 Task: Look for Airbnb properties in Poega, Croatia from 5th November, 2023 to 16th November, 2023 for 2 adults.1  bedroom having 1 bed and 1 bathroom. Property type can be hotel. Booking option can be shelf check-in. Look for 4 properties as per requirement.
Action: Mouse pressed left at (579, 78)
Screenshot: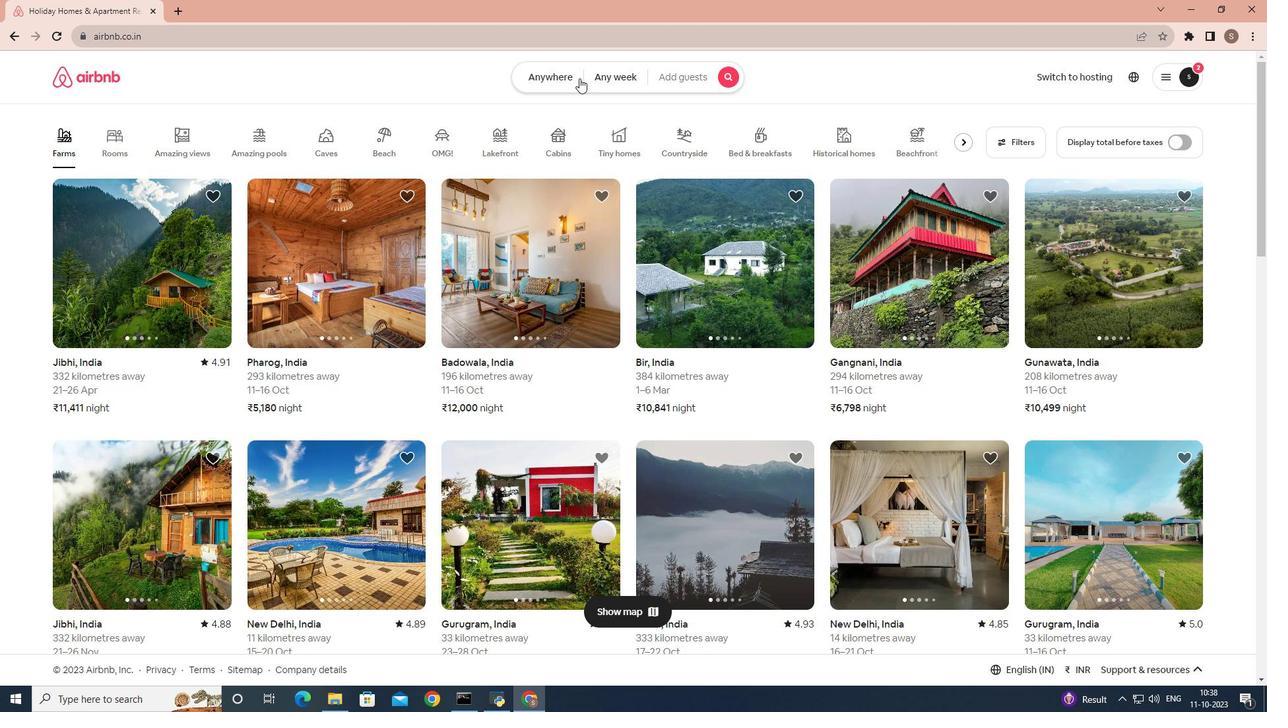 
Action: Mouse moved to (468, 126)
Screenshot: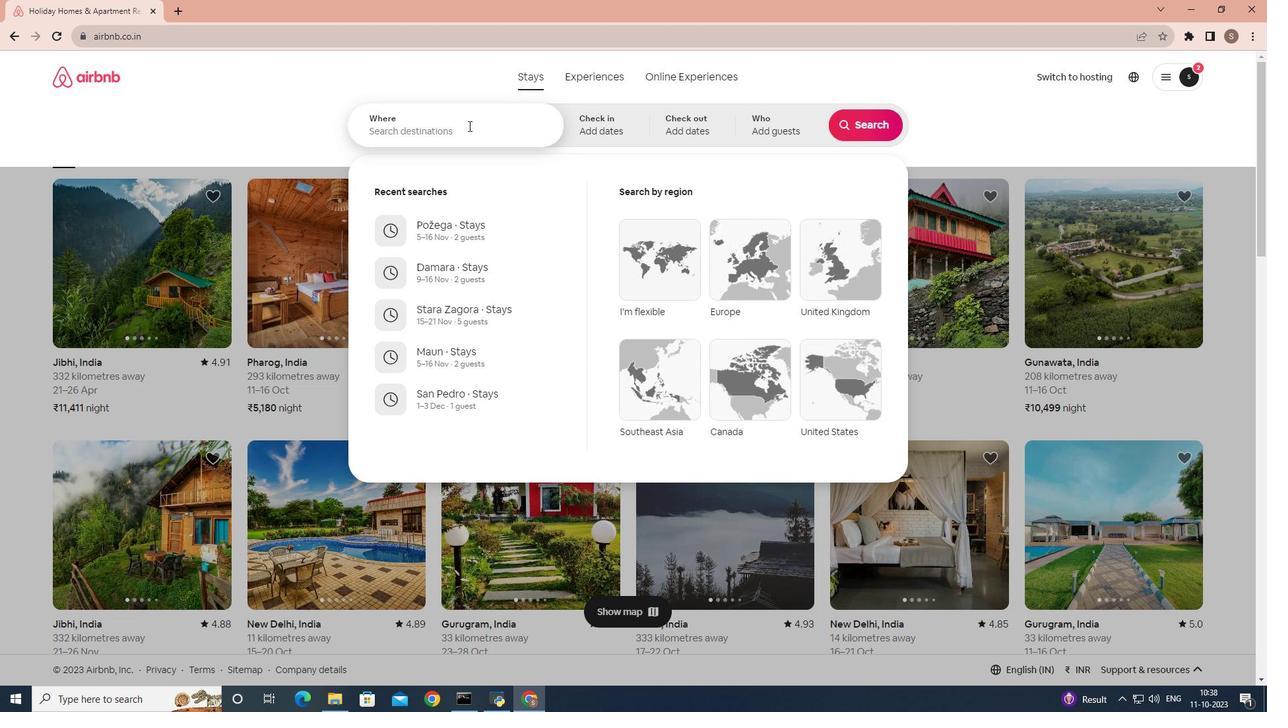 
Action: Mouse pressed left at (468, 126)
Screenshot: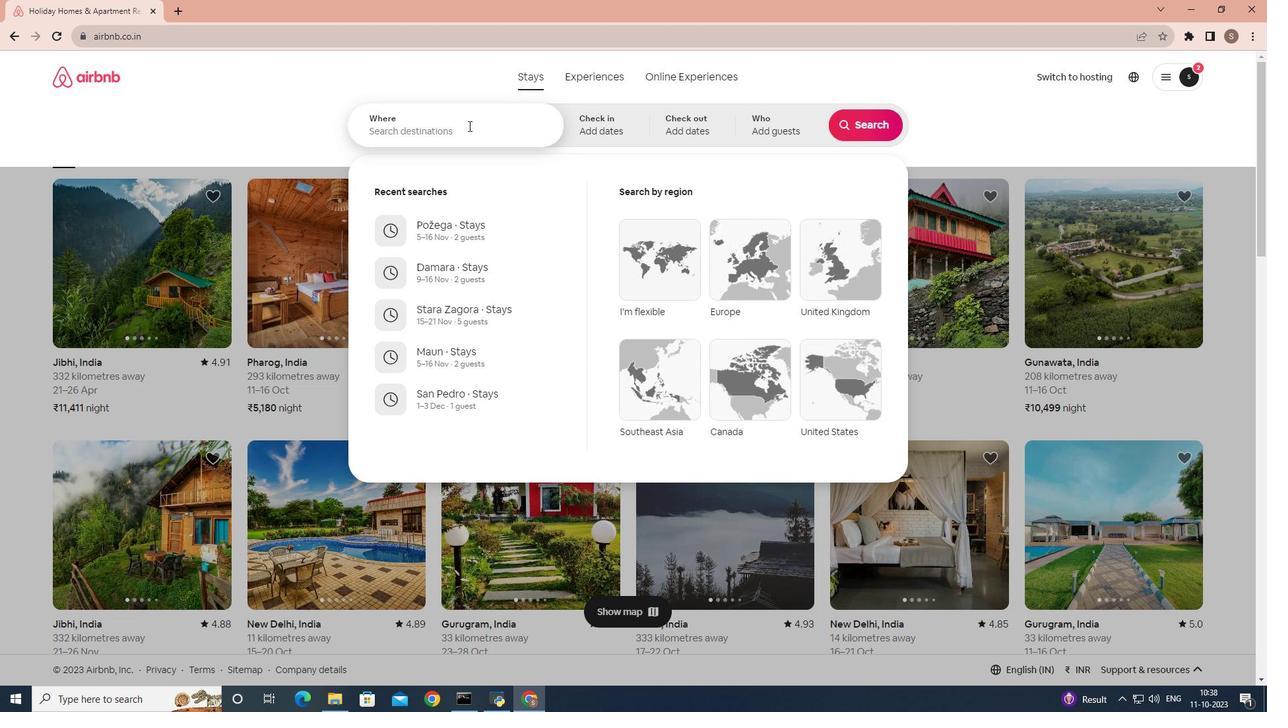 
Action: Mouse moved to (490, 102)
Screenshot: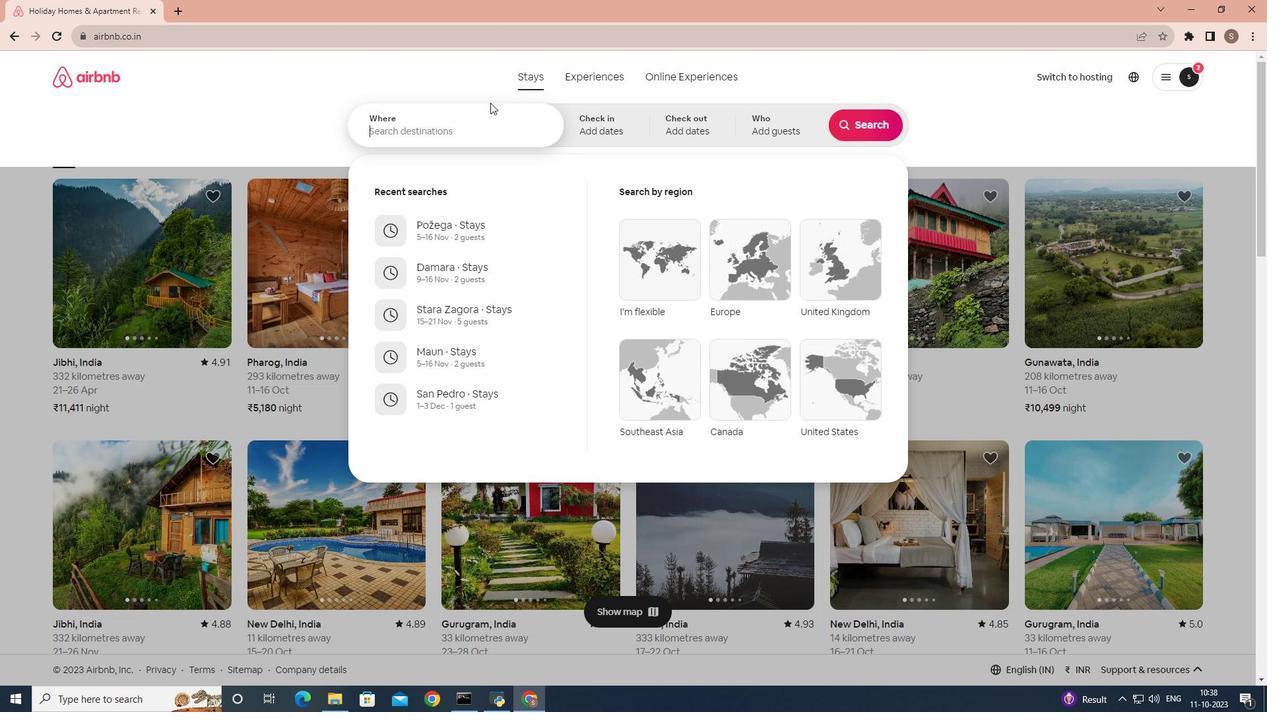
Action: Key pressed pozega
Screenshot: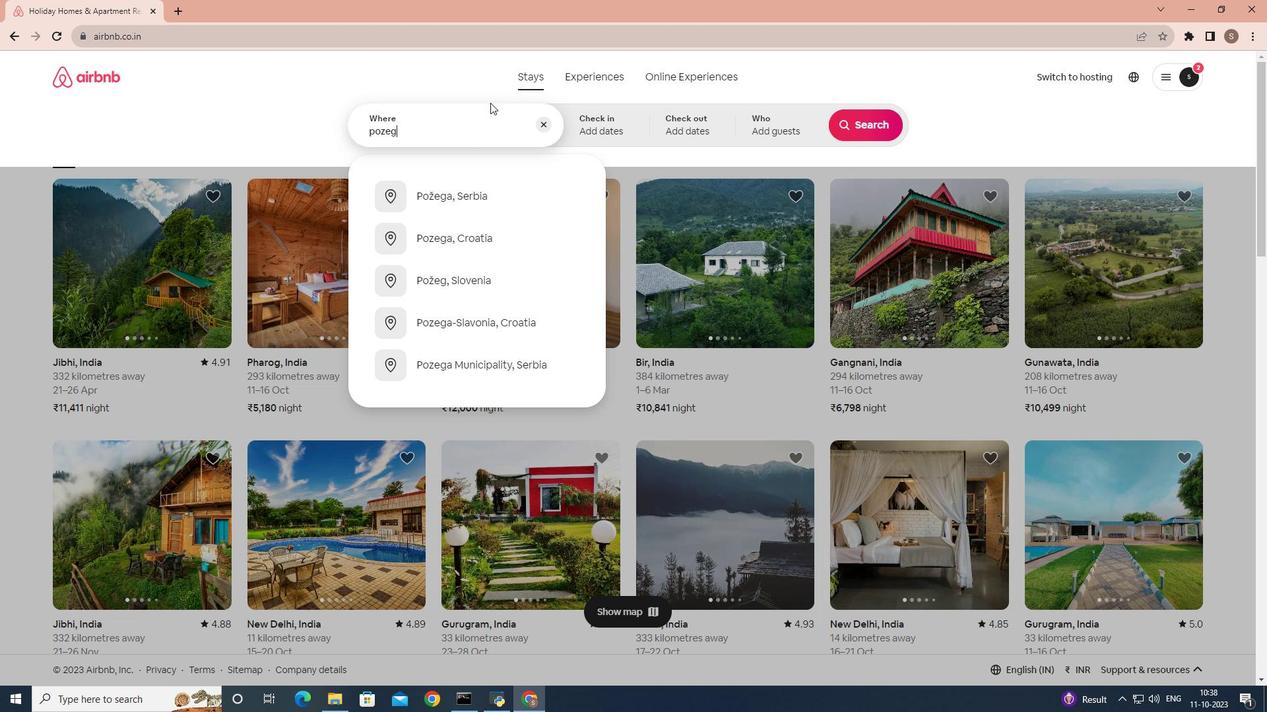 
Action: Mouse moved to (444, 244)
Screenshot: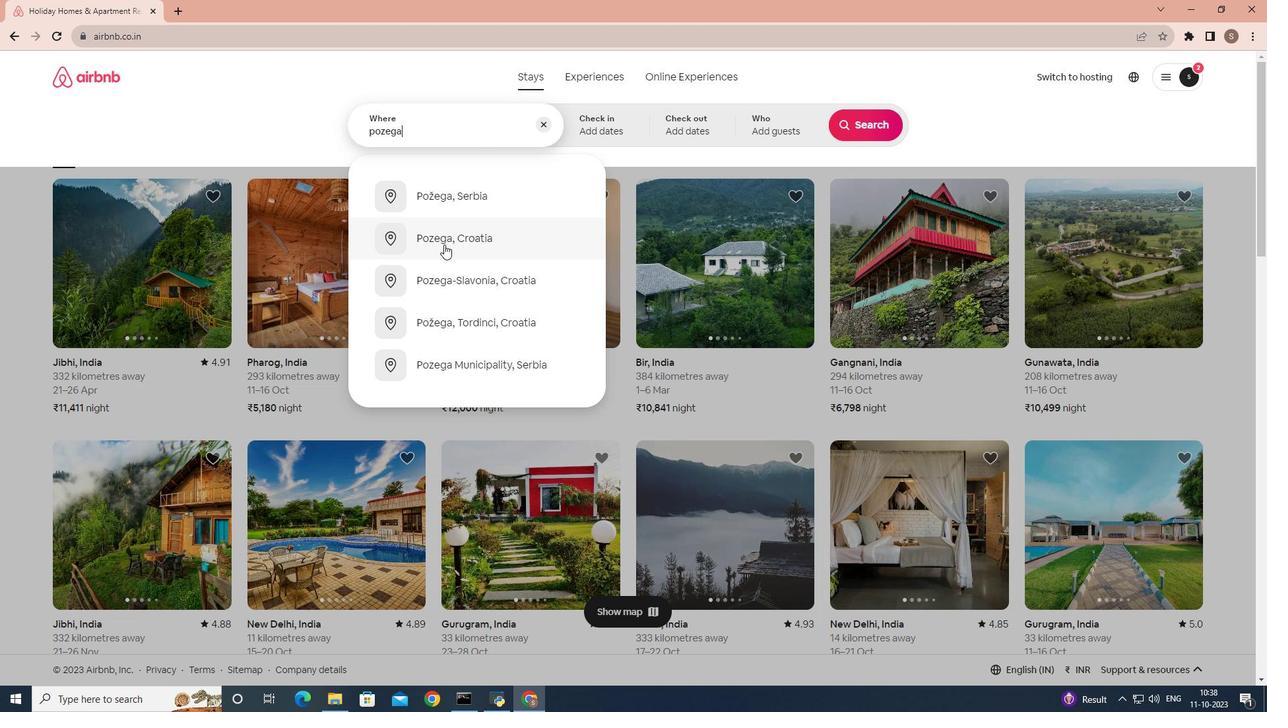 
Action: Mouse pressed left at (444, 244)
Screenshot: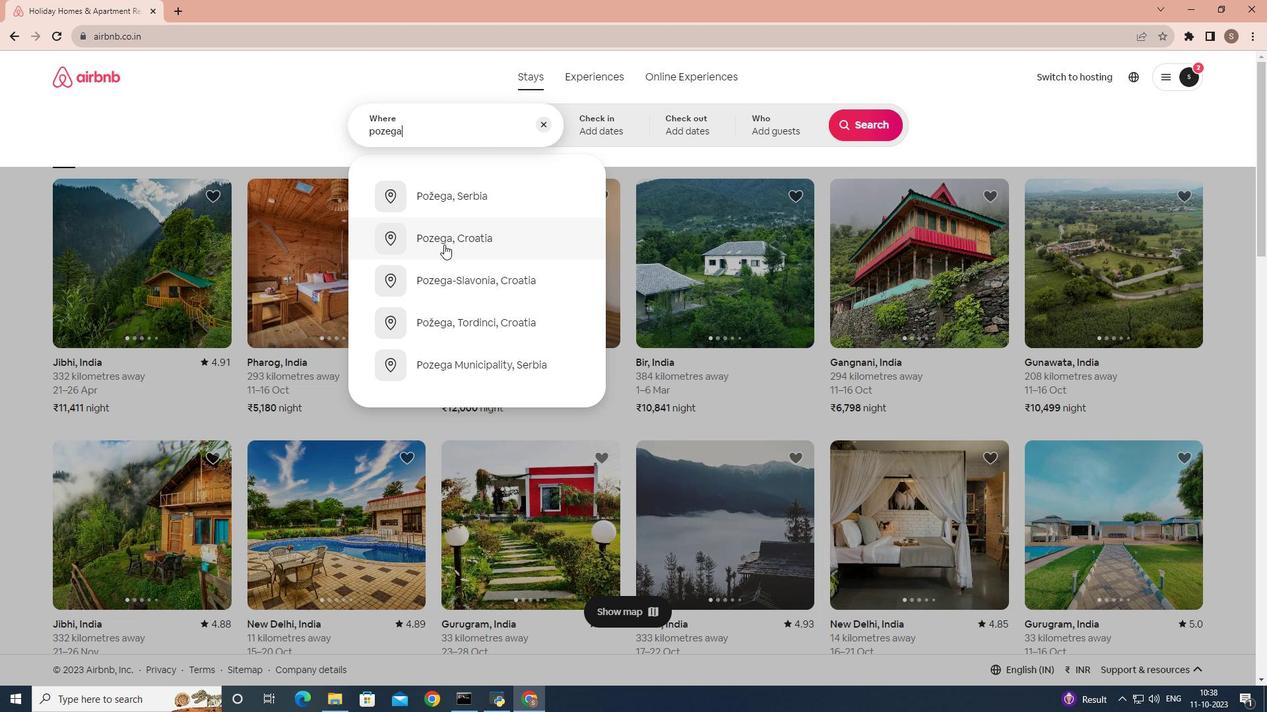 
Action: Mouse moved to (602, 128)
Screenshot: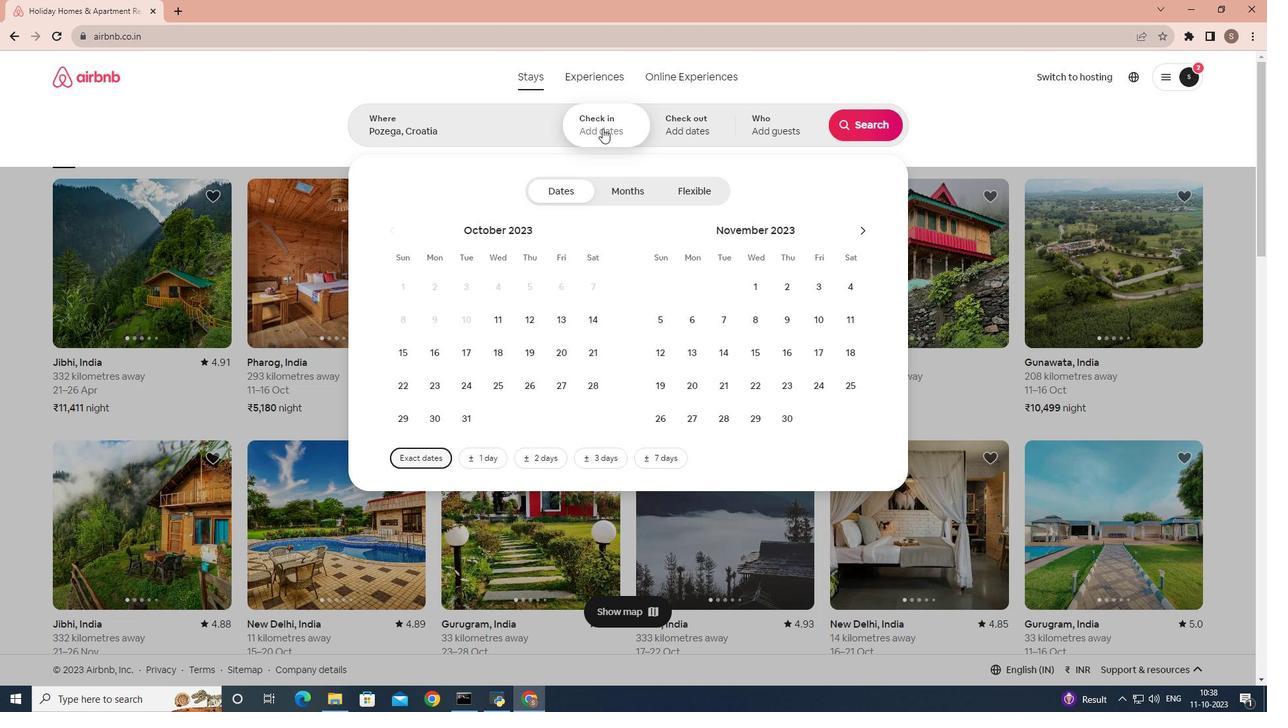 
Action: Mouse pressed left at (602, 128)
Screenshot: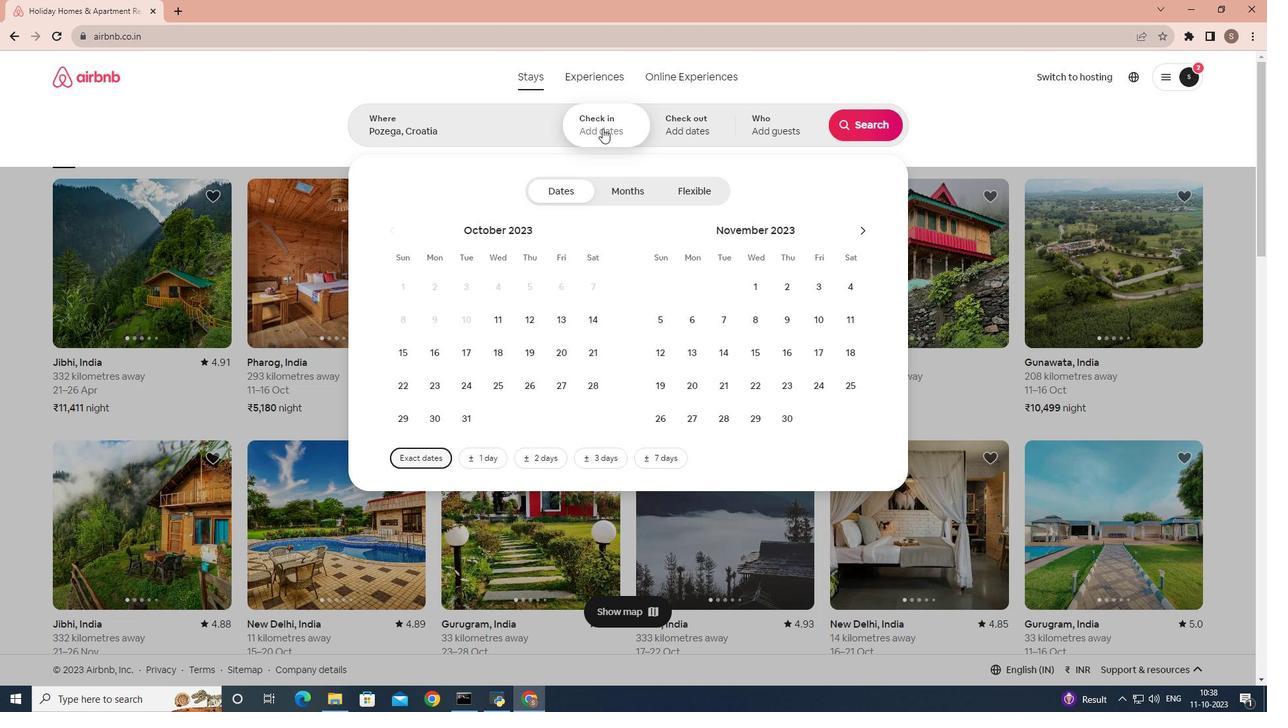 
Action: Mouse pressed left at (602, 128)
Screenshot: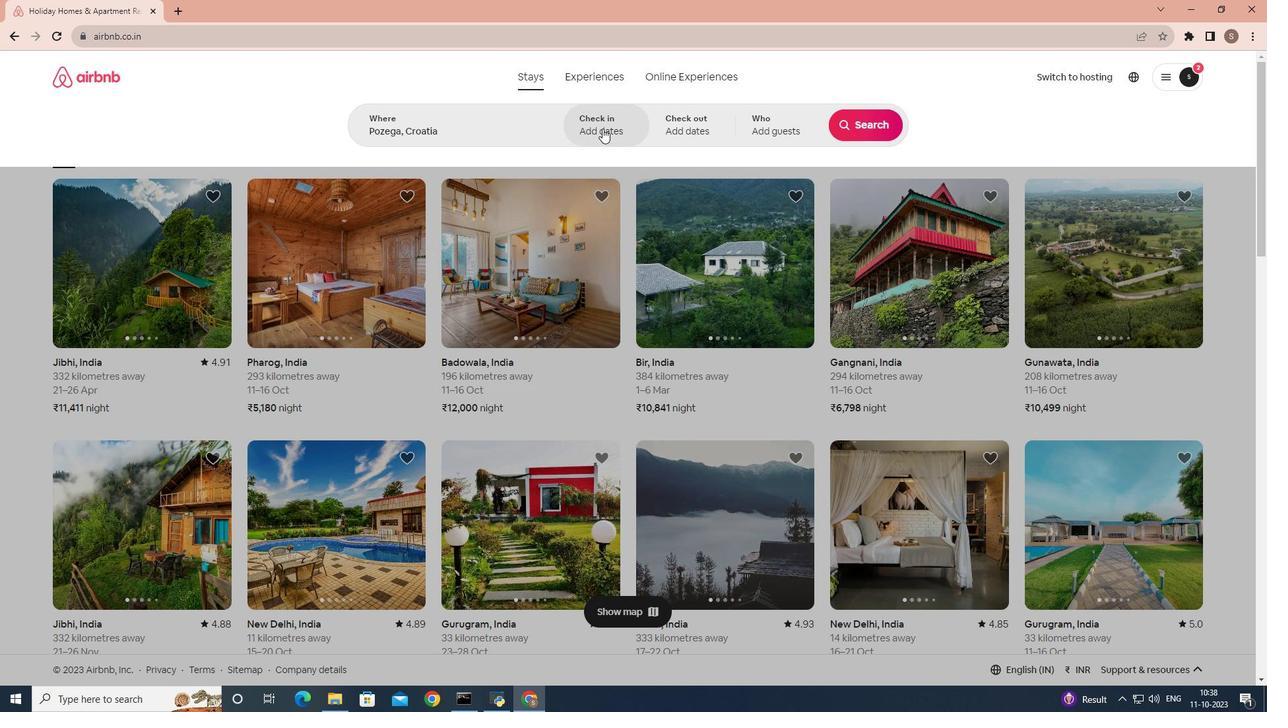 
Action: Mouse moved to (671, 322)
Screenshot: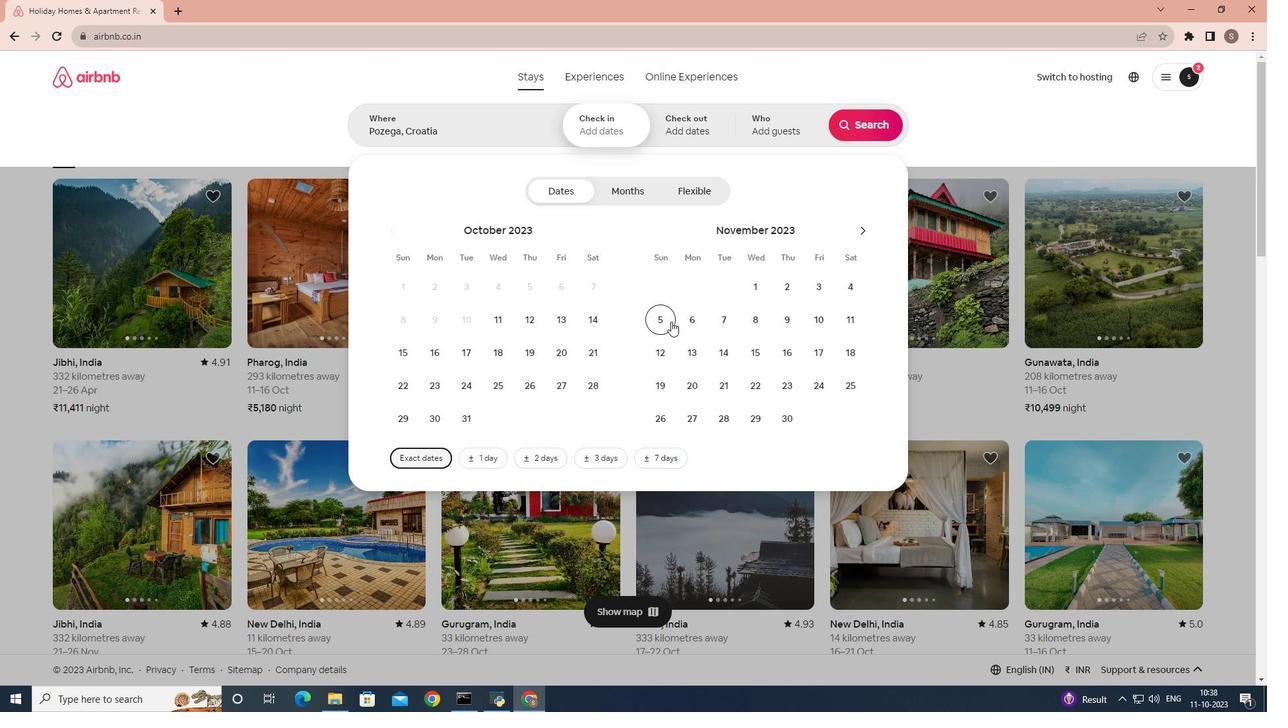 
Action: Mouse pressed left at (671, 322)
Screenshot: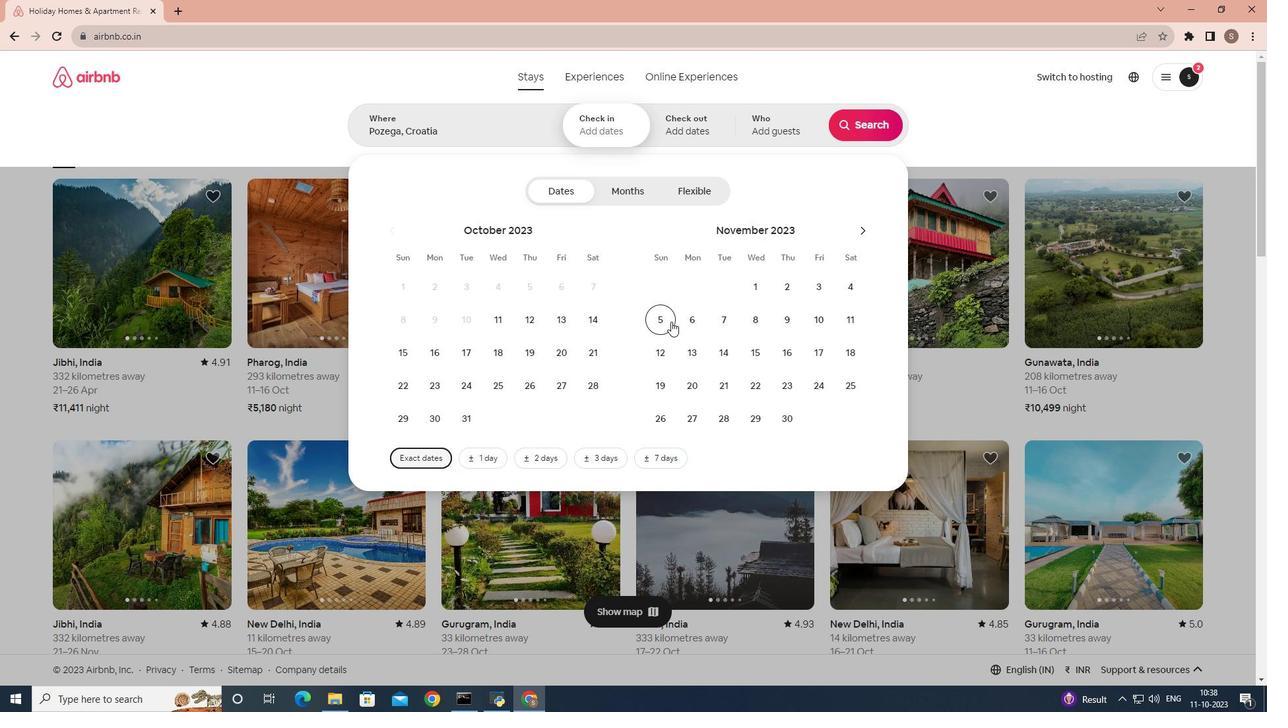 
Action: Mouse moved to (795, 351)
Screenshot: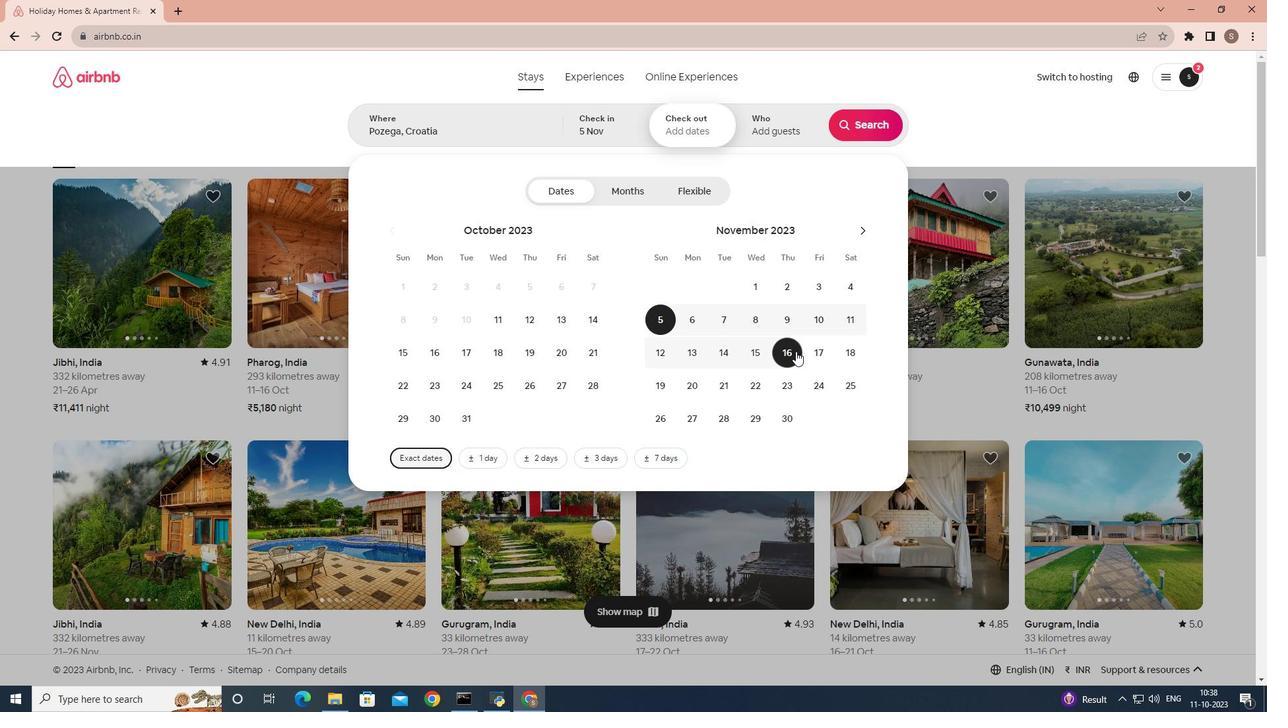 
Action: Mouse pressed left at (795, 351)
Screenshot: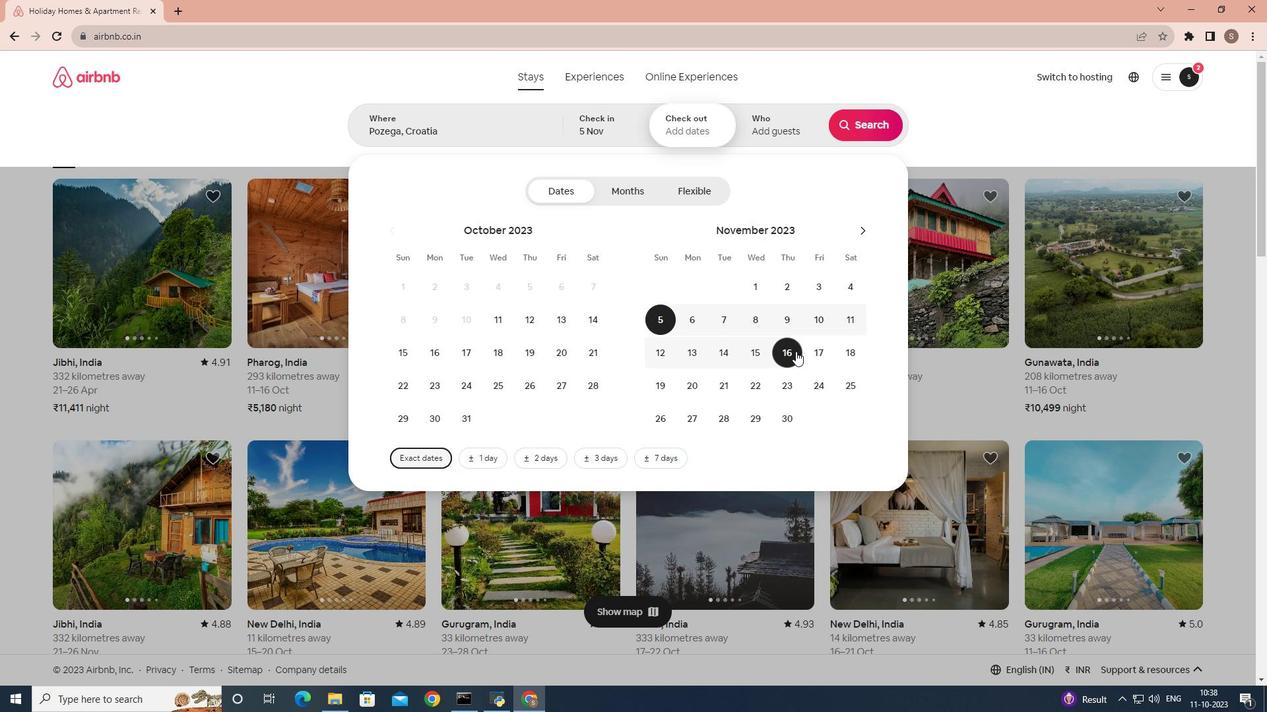 
Action: Mouse moved to (789, 137)
Screenshot: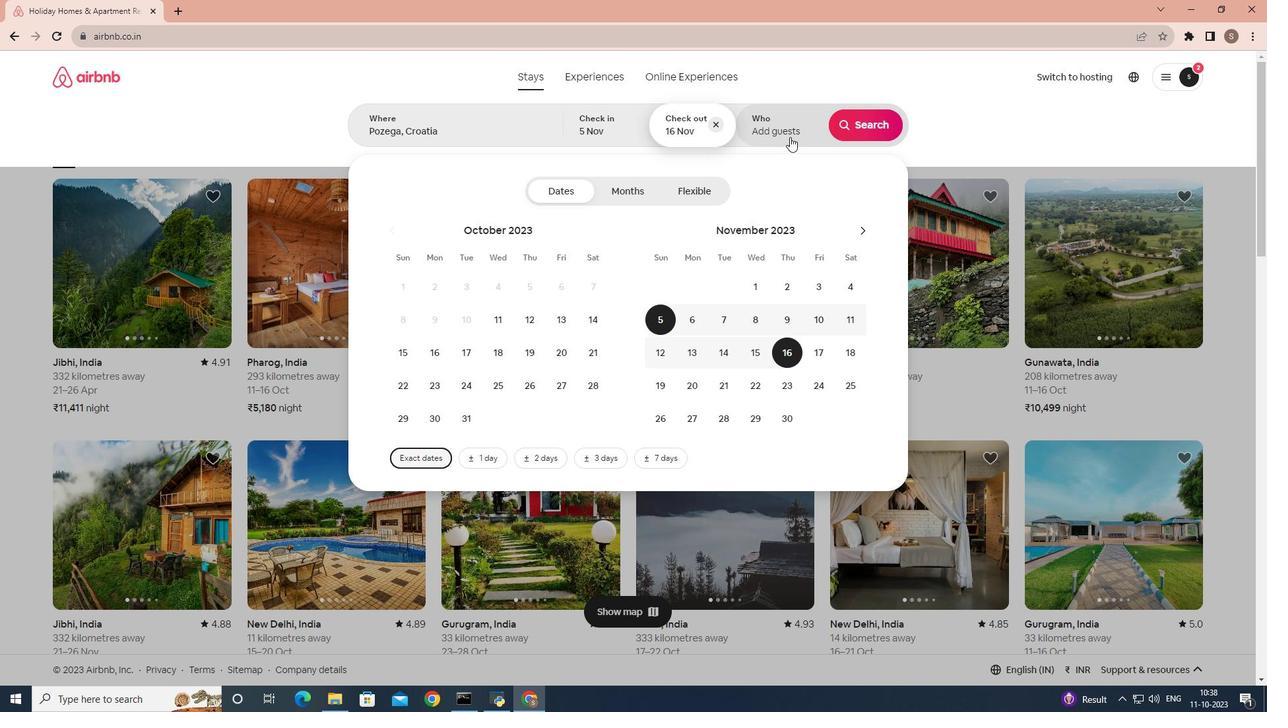 
Action: Mouse pressed left at (789, 137)
Screenshot: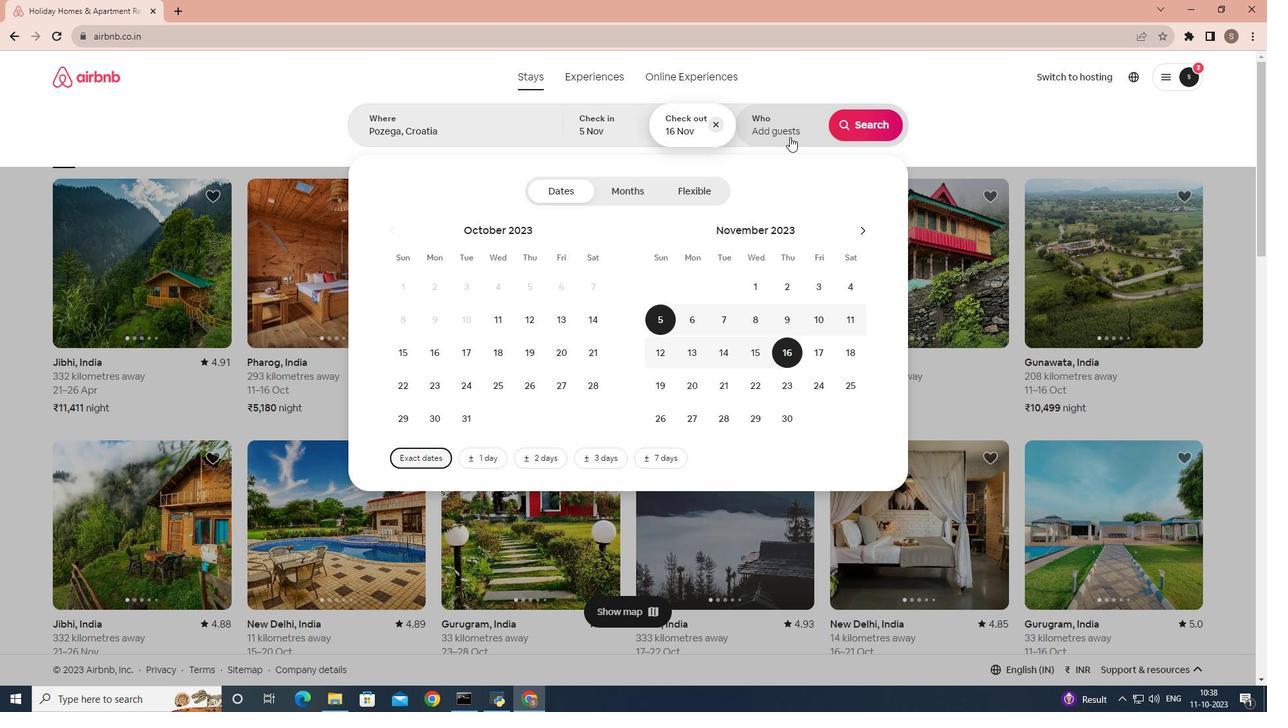 
Action: Mouse moved to (869, 197)
Screenshot: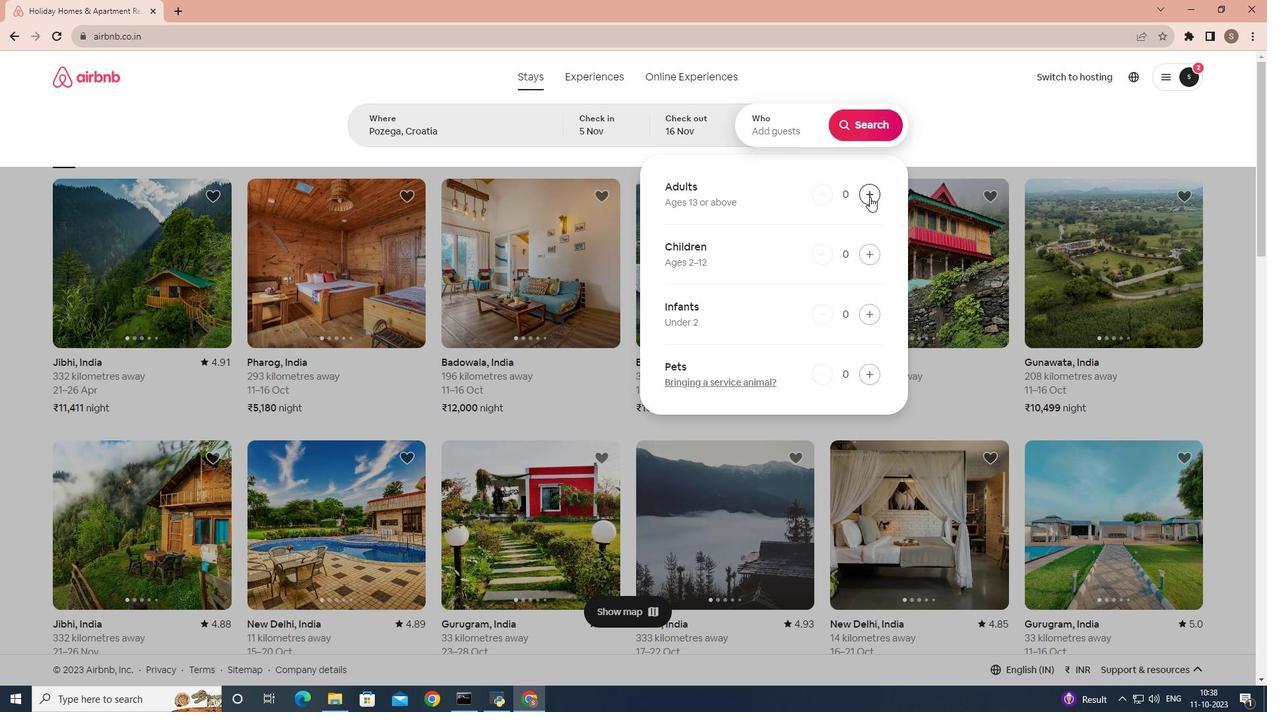 
Action: Mouse pressed left at (869, 197)
Screenshot: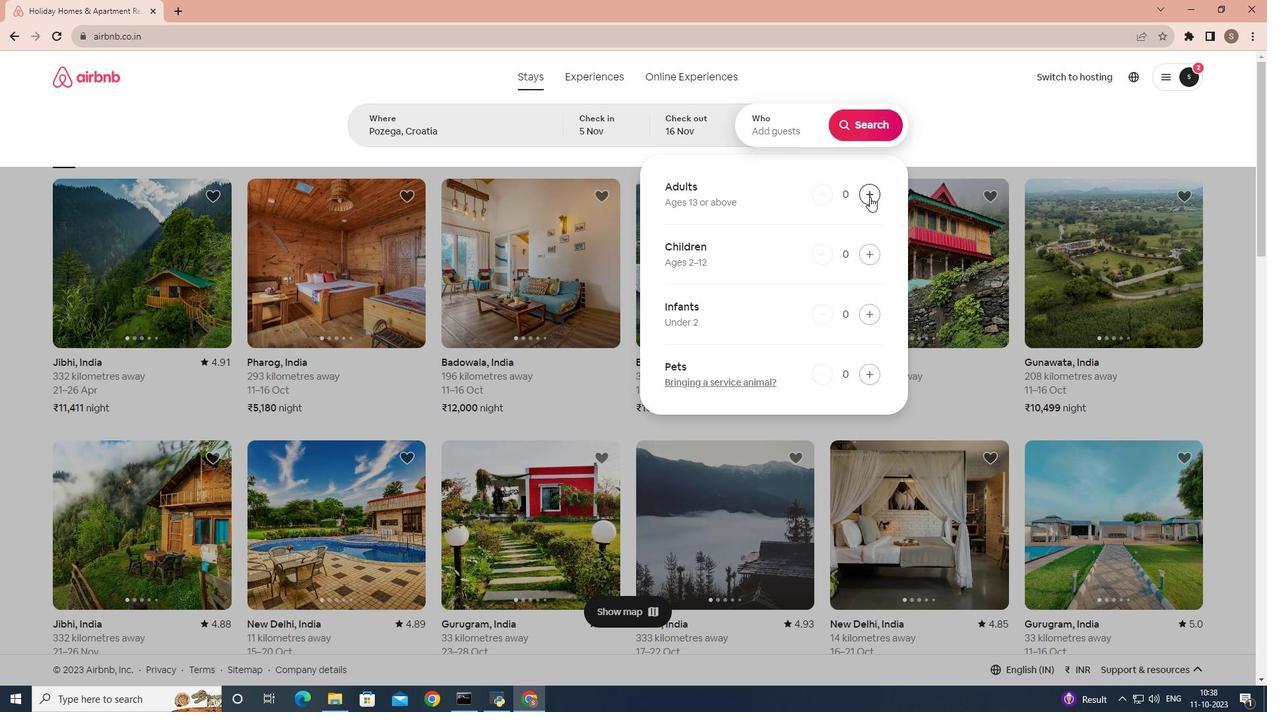
Action: Mouse pressed left at (869, 197)
Screenshot: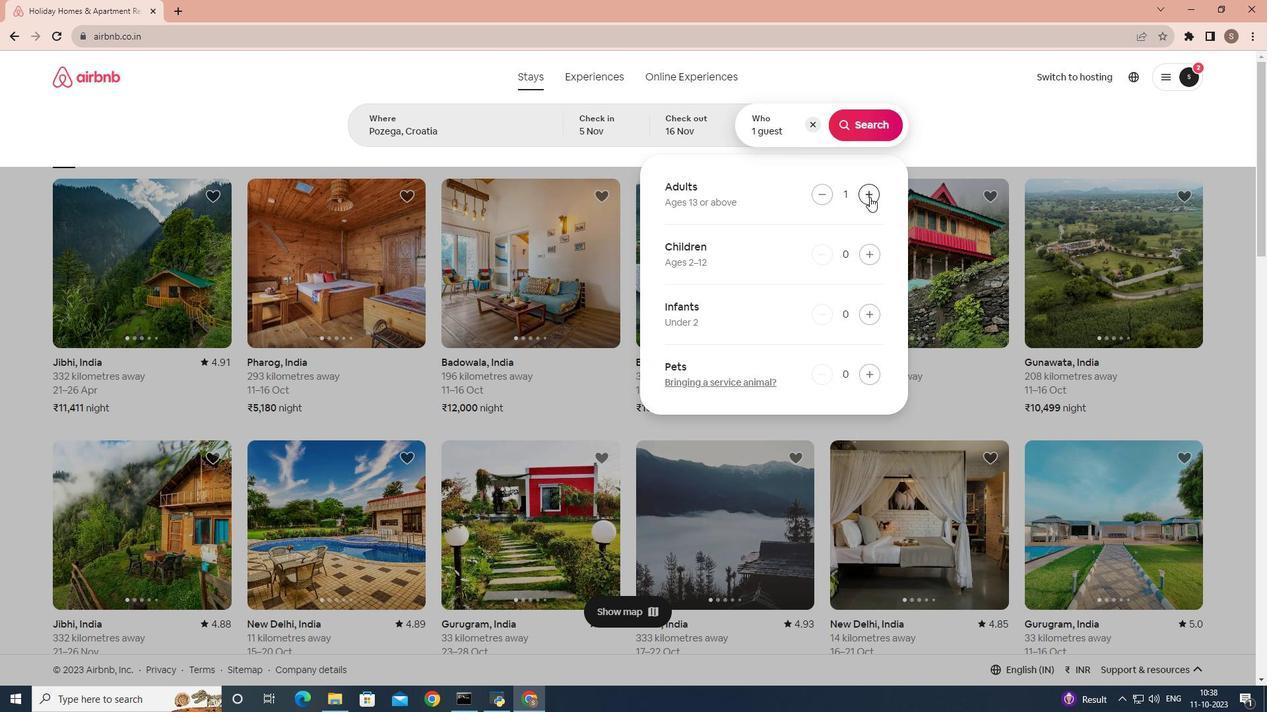 
Action: Mouse moved to (877, 128)
Screenshot: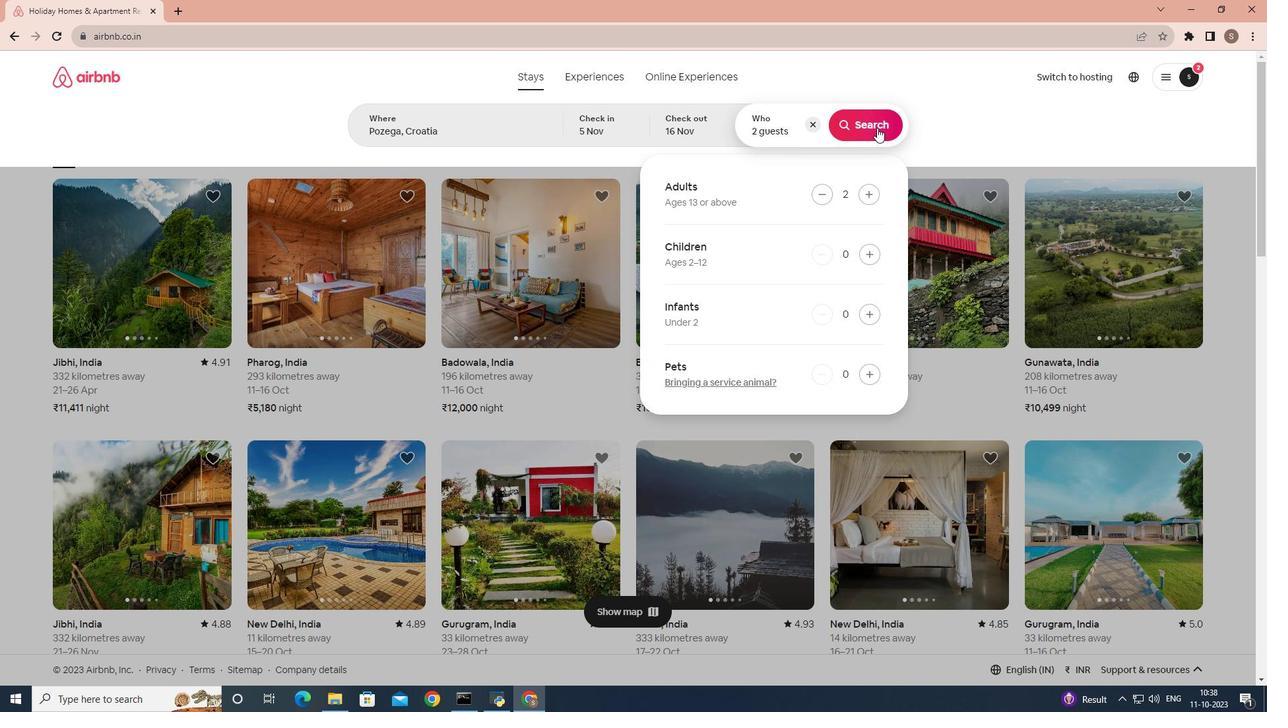 
Action: Mouse pressed left at (877, 128)
Screenshot: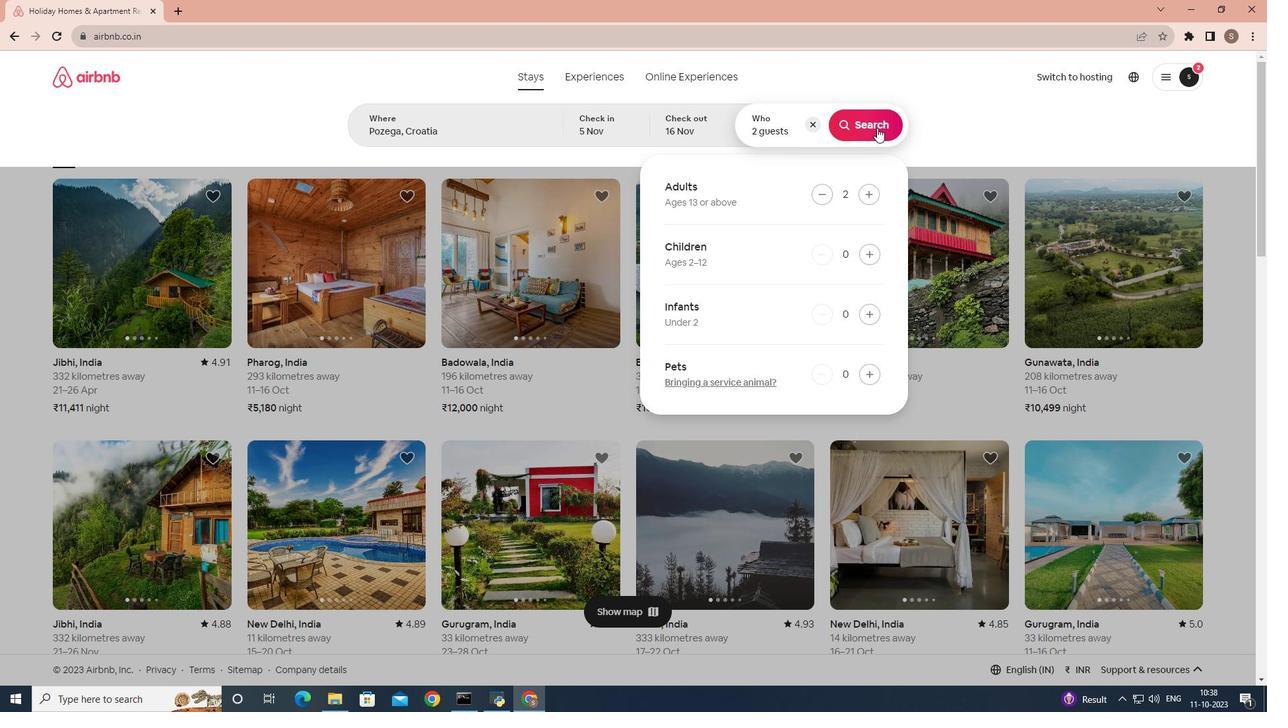 
Action: Mouse moved to (1065, 128)
Screenshot: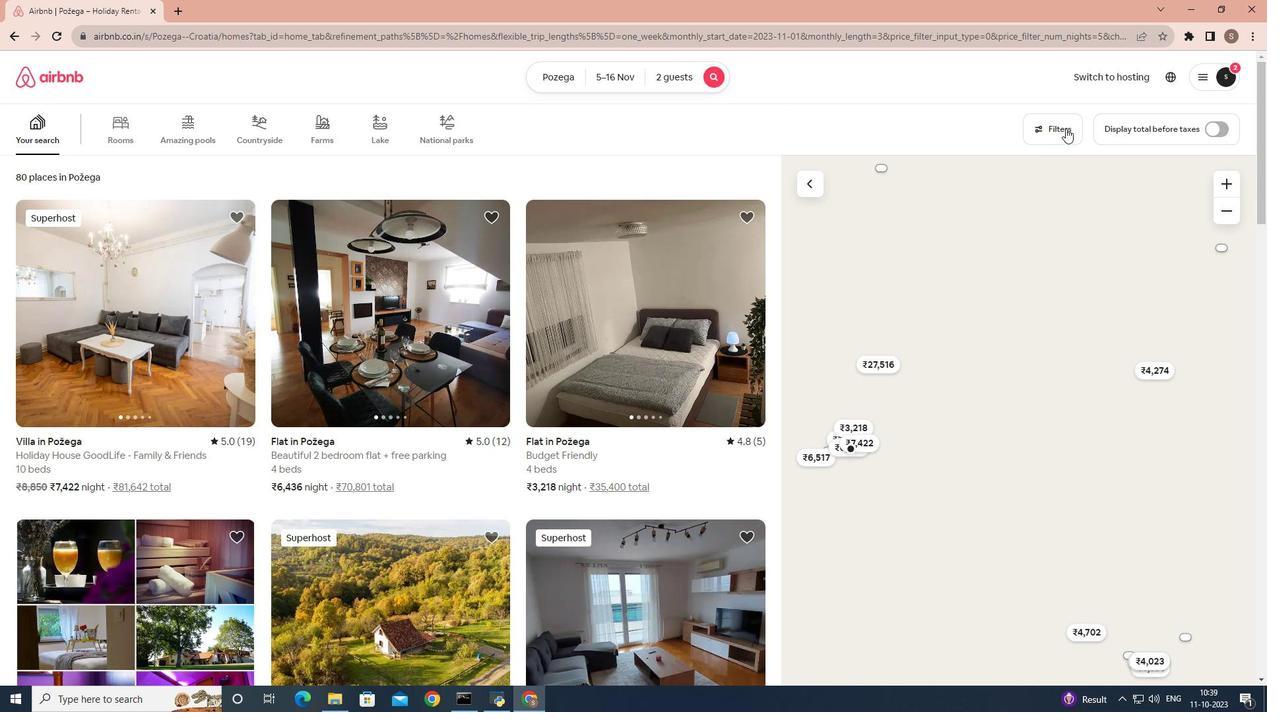 
Action: Mouse pressed left at (1065, 128)
Screenshot: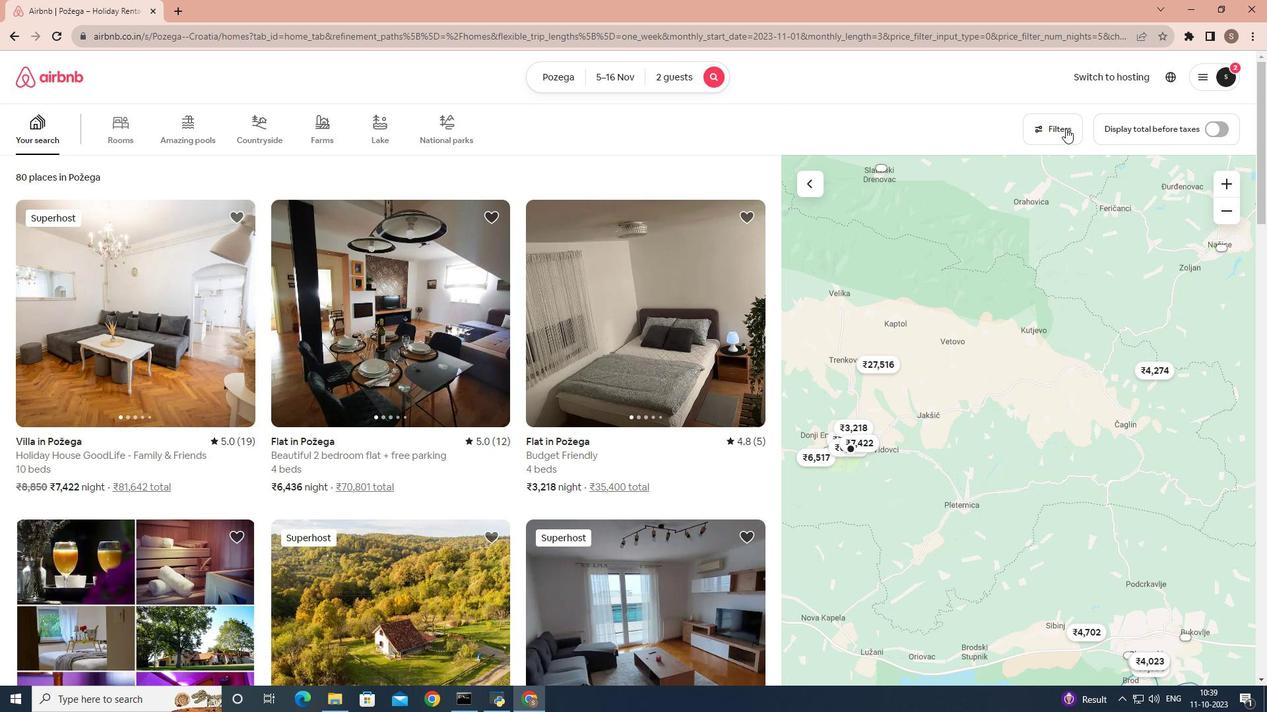 
Action: Mouse moved to (599, 273)
Screenshot: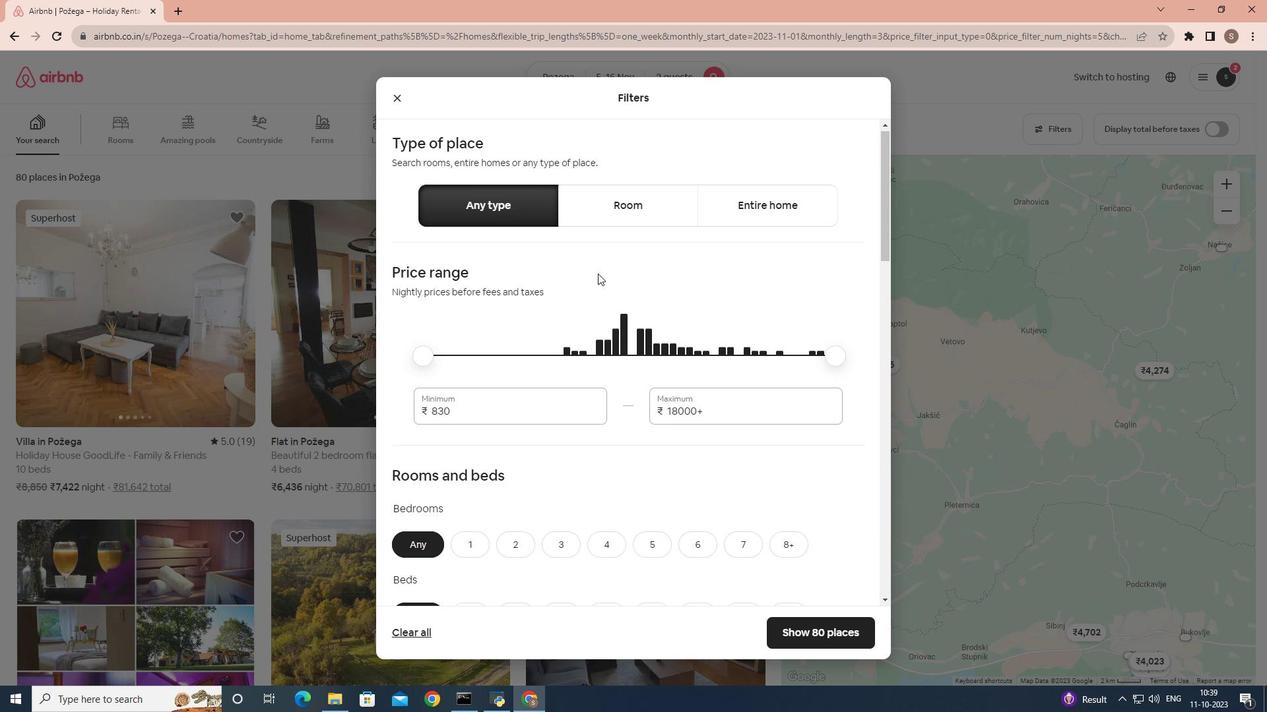 
Action: Mouse scrolled (599, 273) with delta (0, 0)
Screenshot: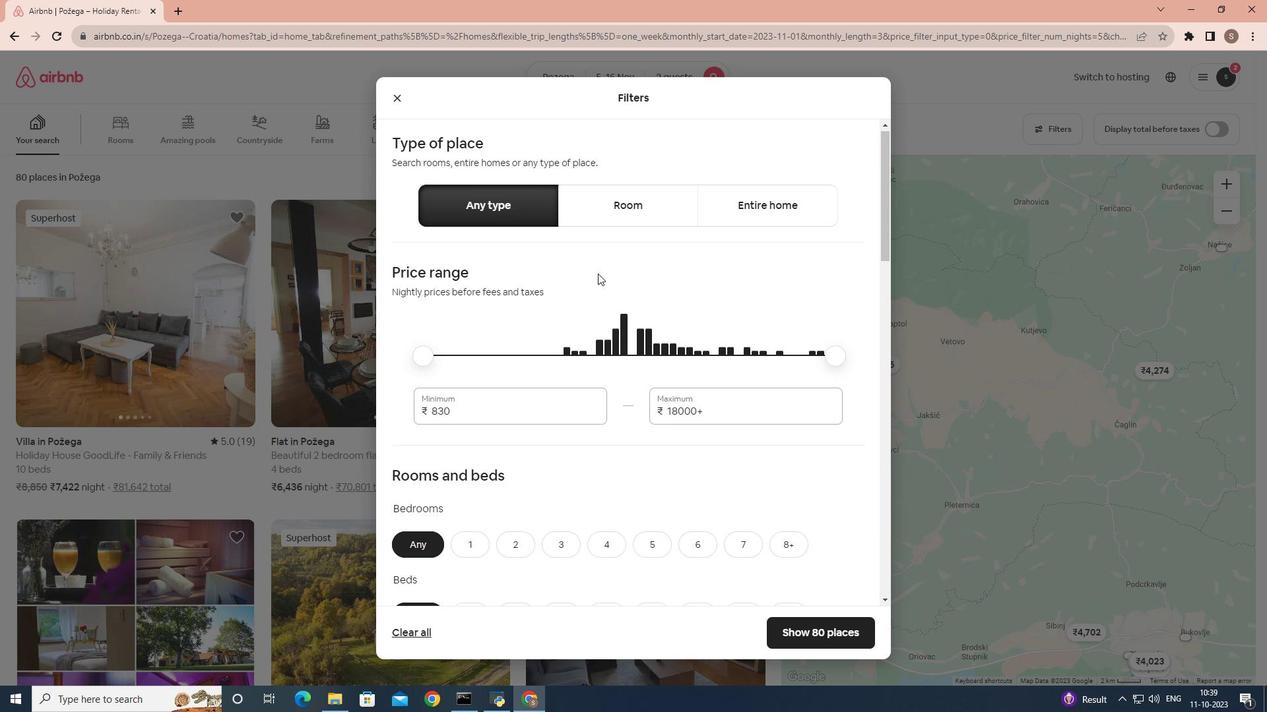 
Action: Mouse moved to (597, 273)
Screenshot: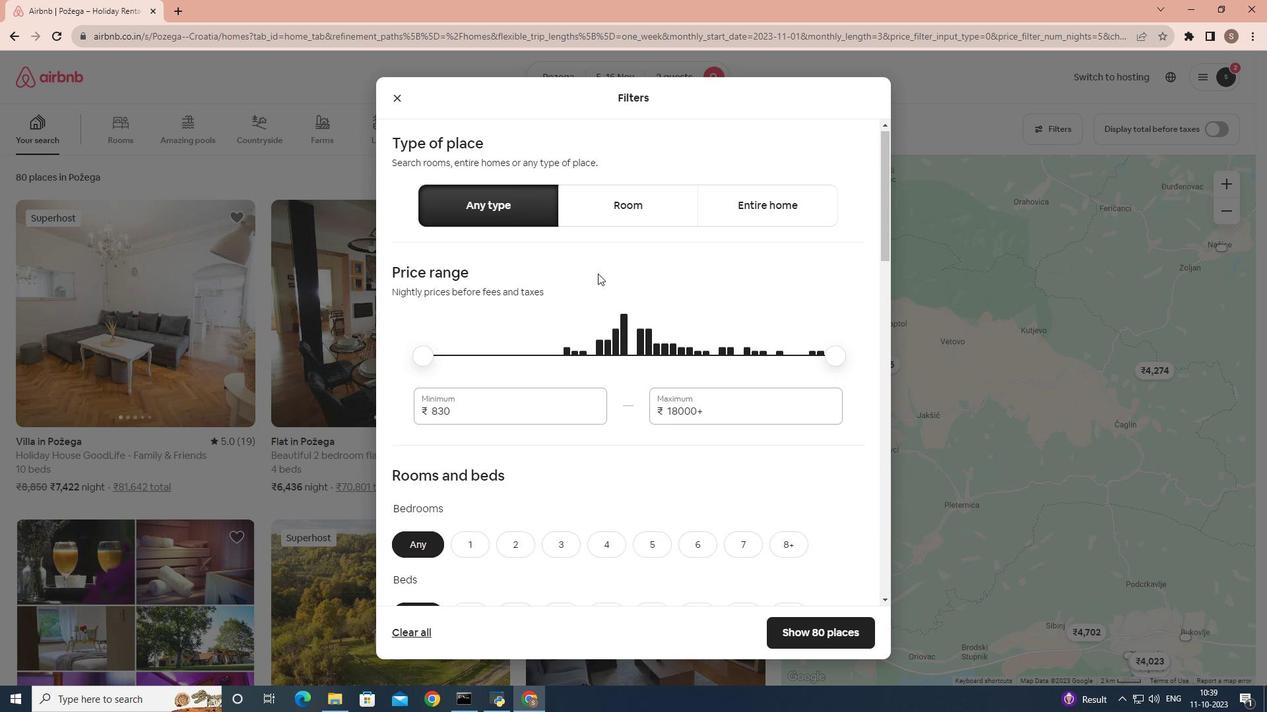 
Action: Mouse scrolled (597, 273) with delta (0, 0)
Screenshot: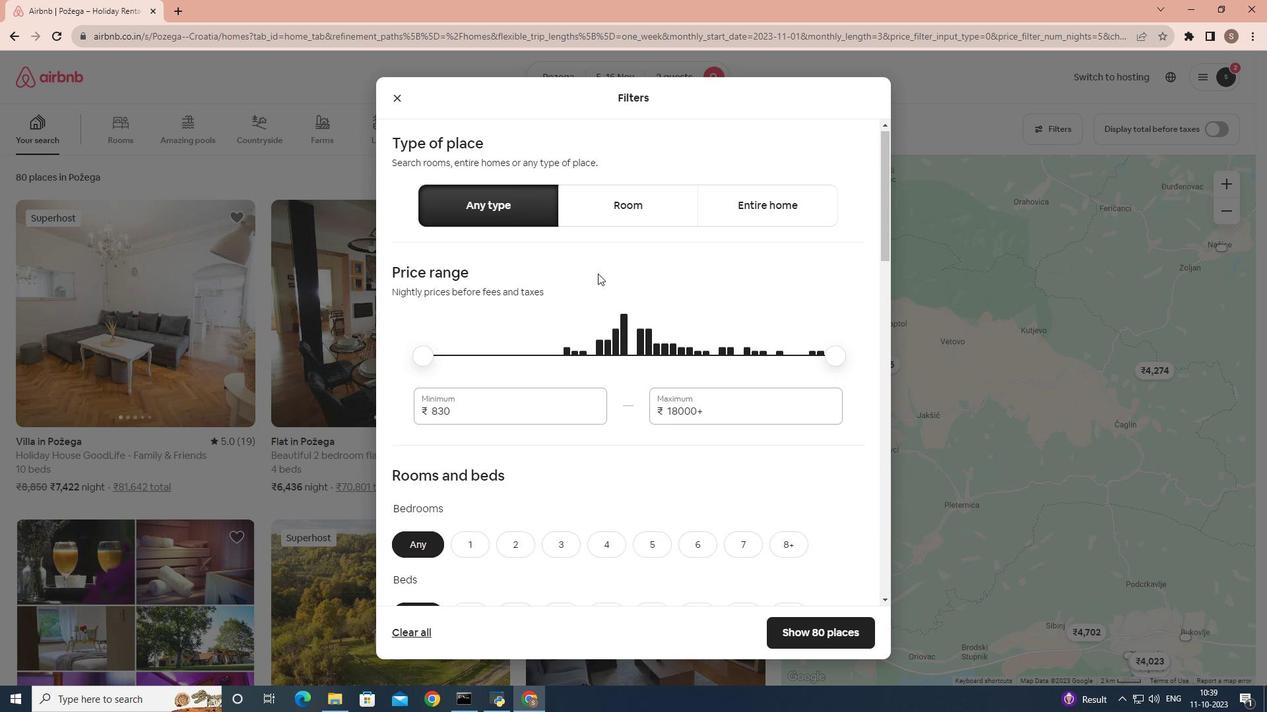 
Action: Mouse moved to (597, 273)
Screenshot: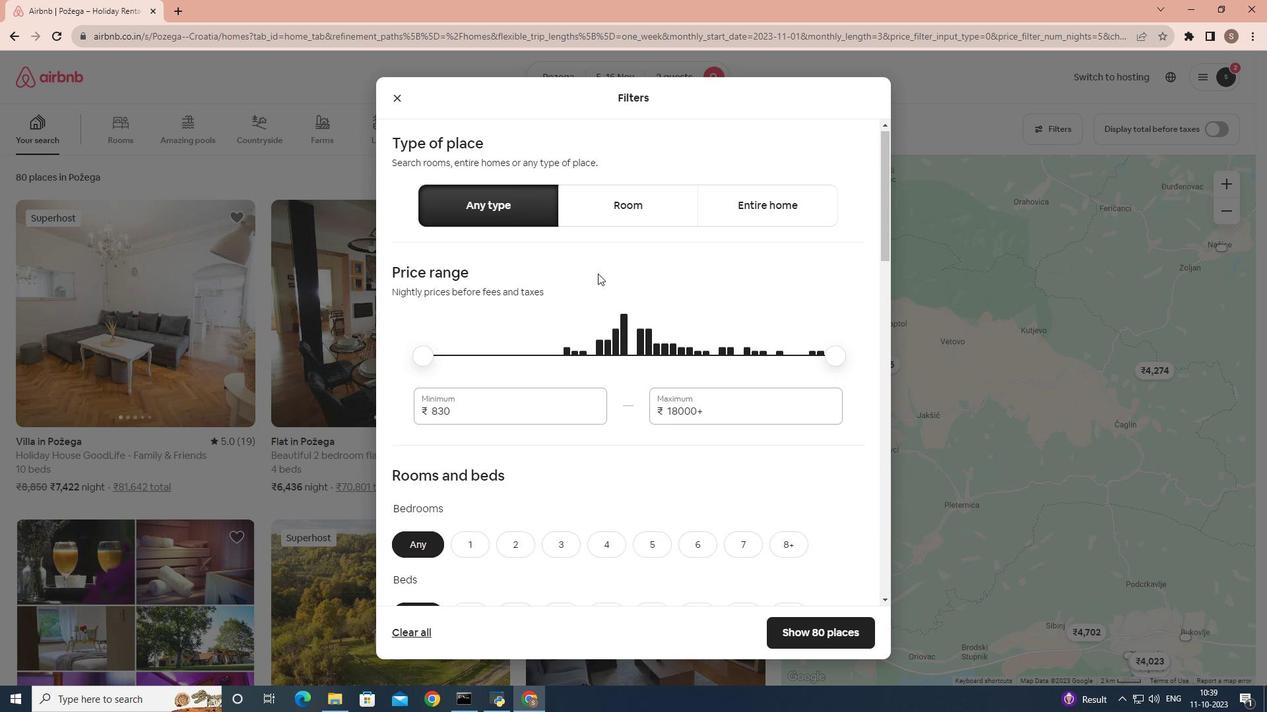 
Action: Mouse scrolled (597, 273) with delta (0, 0)
Screenshot: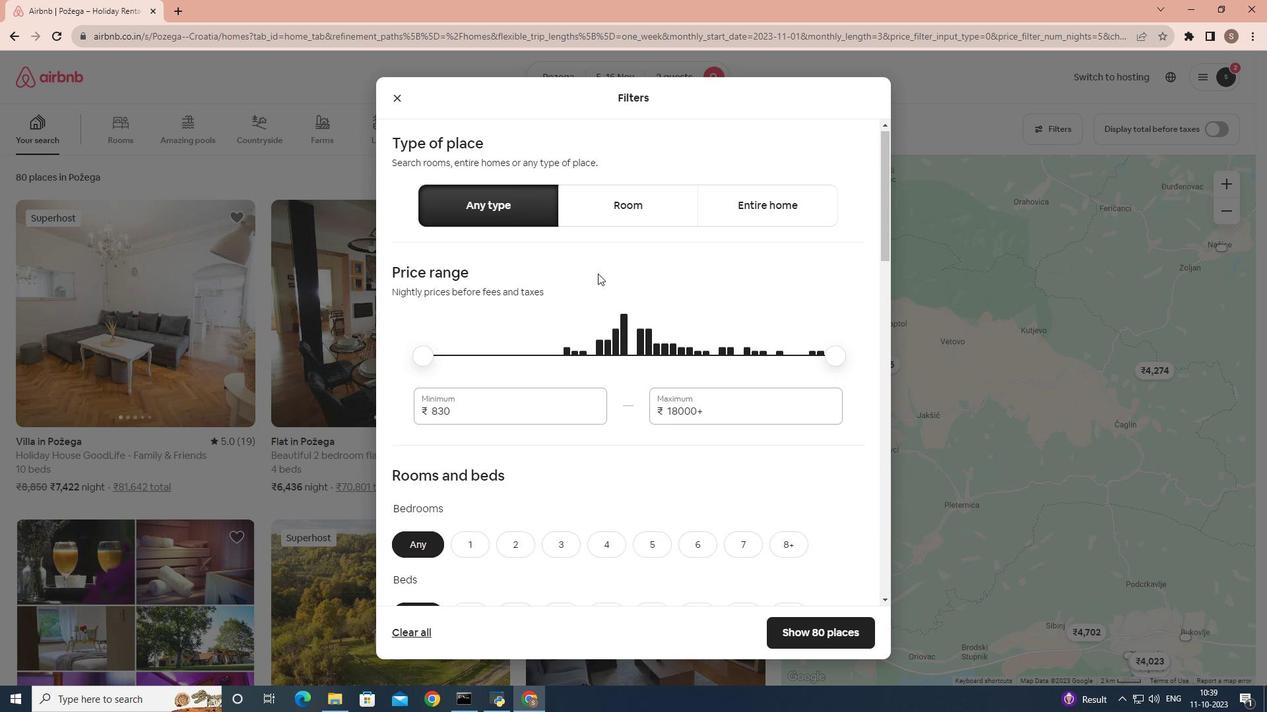 
Action: Mouse scrolled (597, 273) with delta (0, 0)
Screenshot: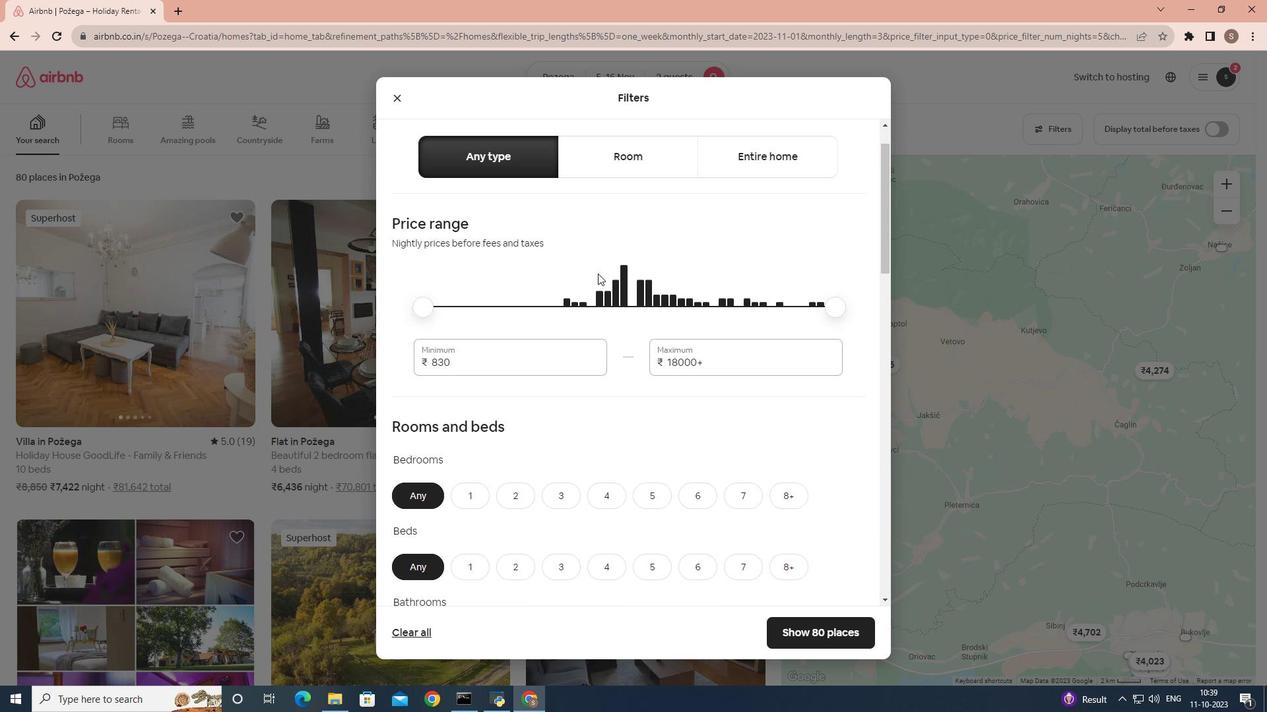
Action: Mouse moved to (485, 282)
Screenshot: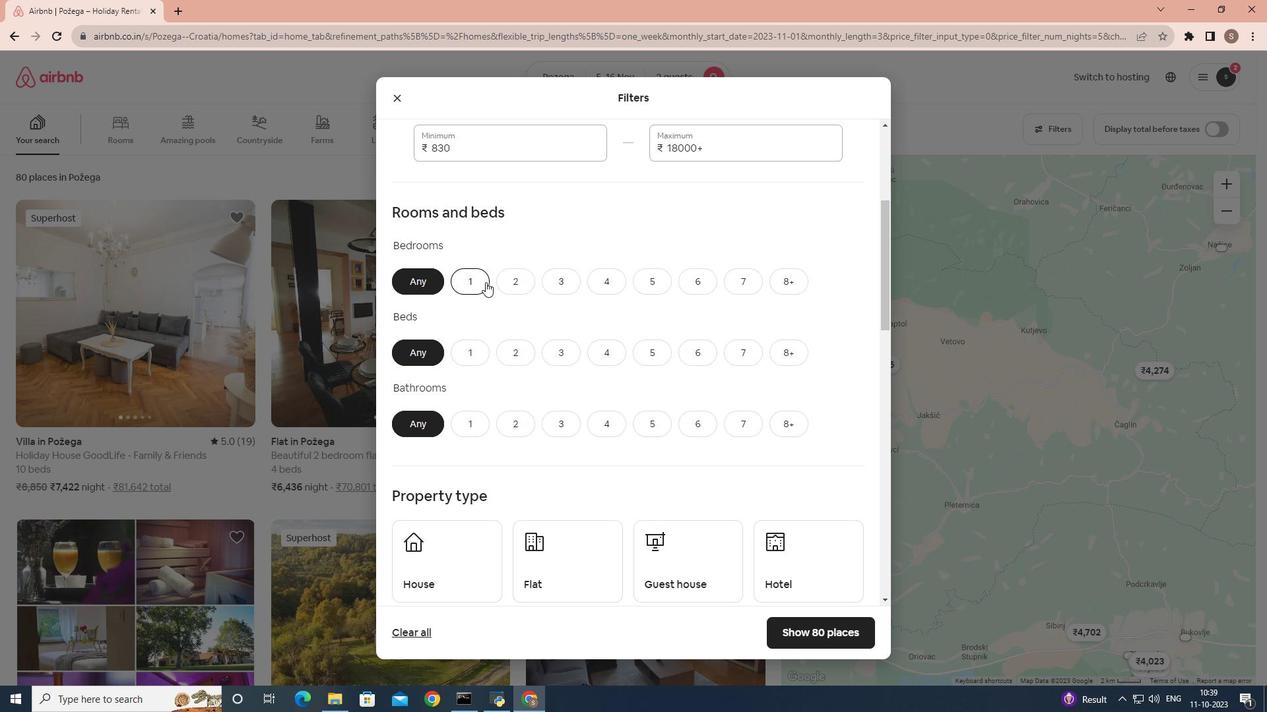 
Action: Mouse pressed left at (485, 282)
Screenshot: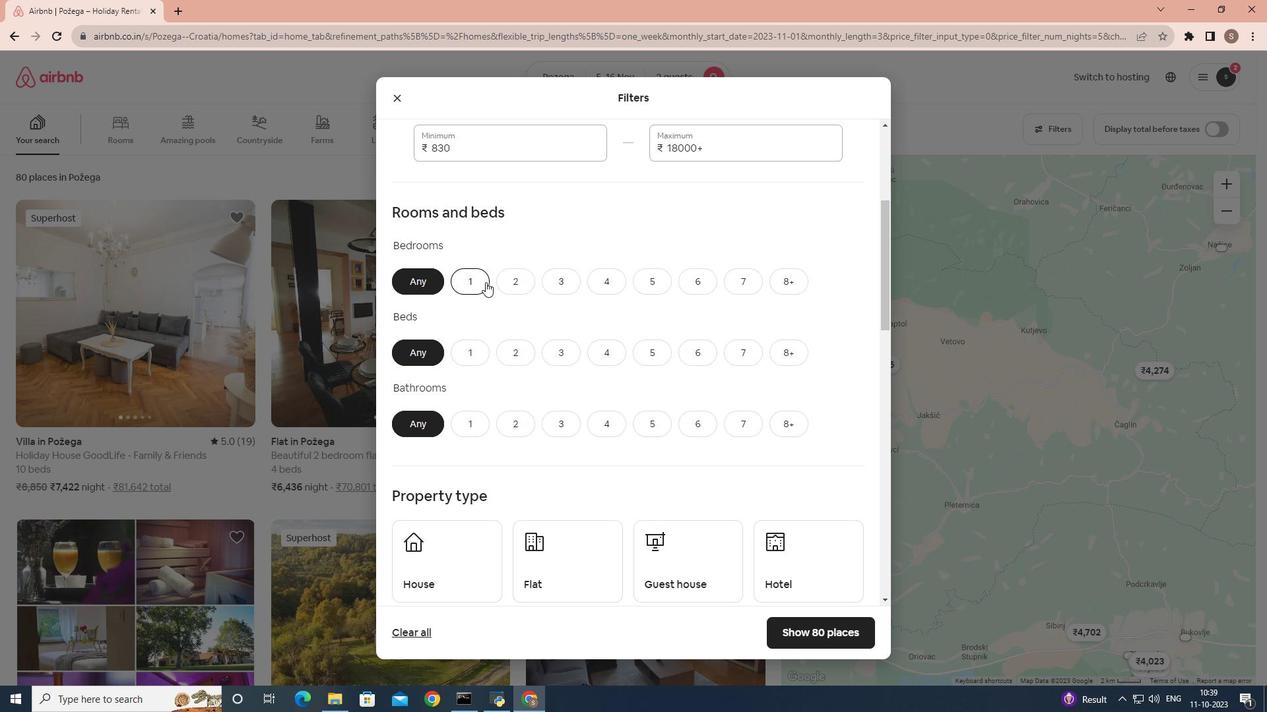
Action: Mouse moved to (475, 350)
Screenshot: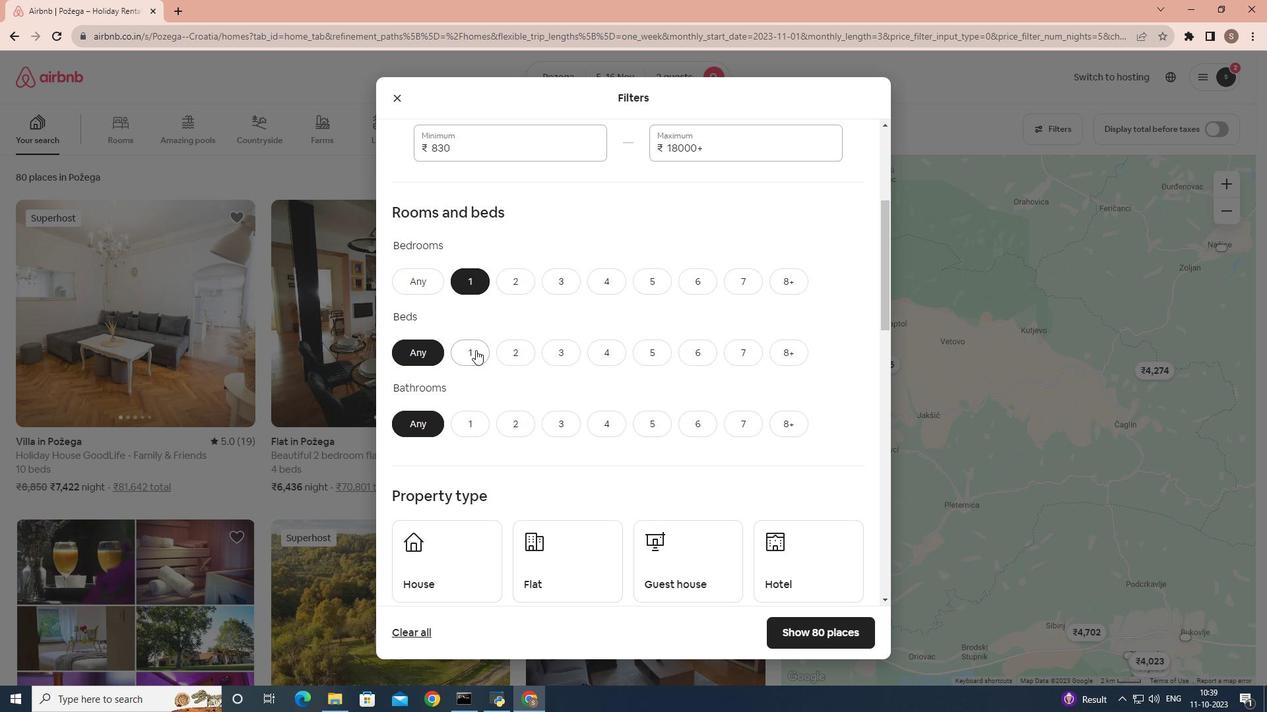 
Action: Mouse pressed left at (475, 350)
Screenshot: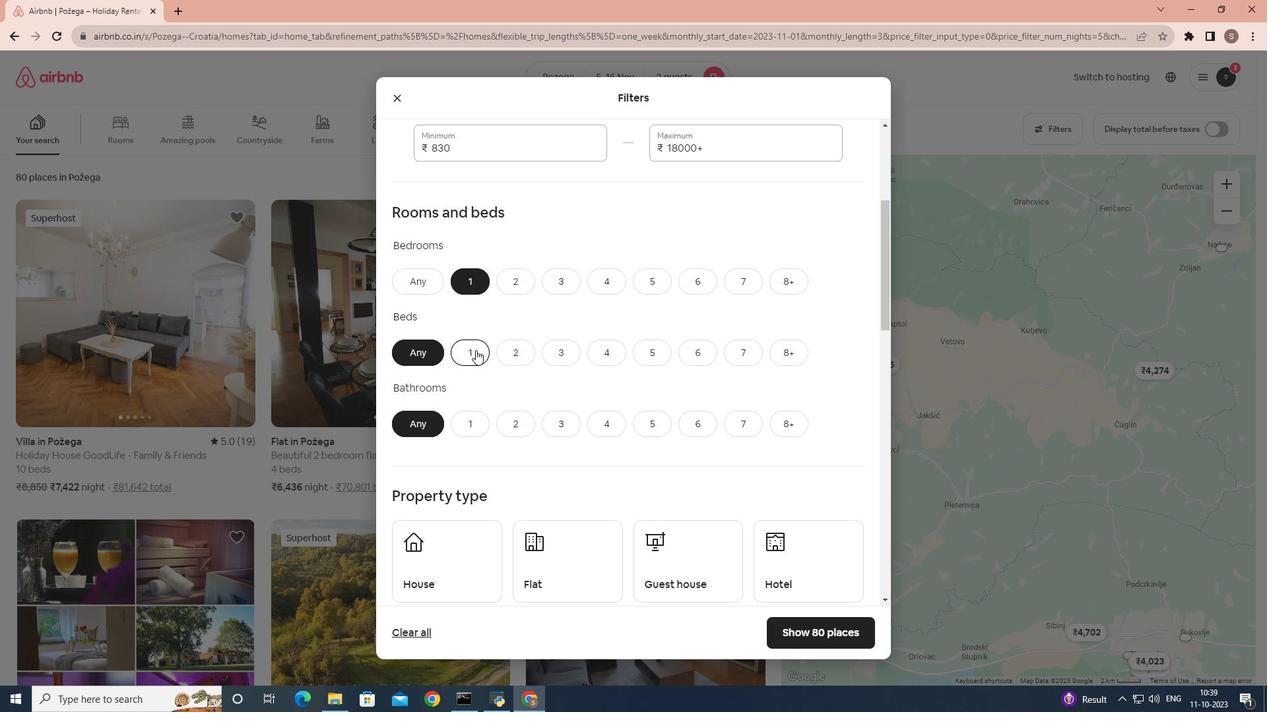 
Action: Mouse moved to (467, 433)
Screenshot: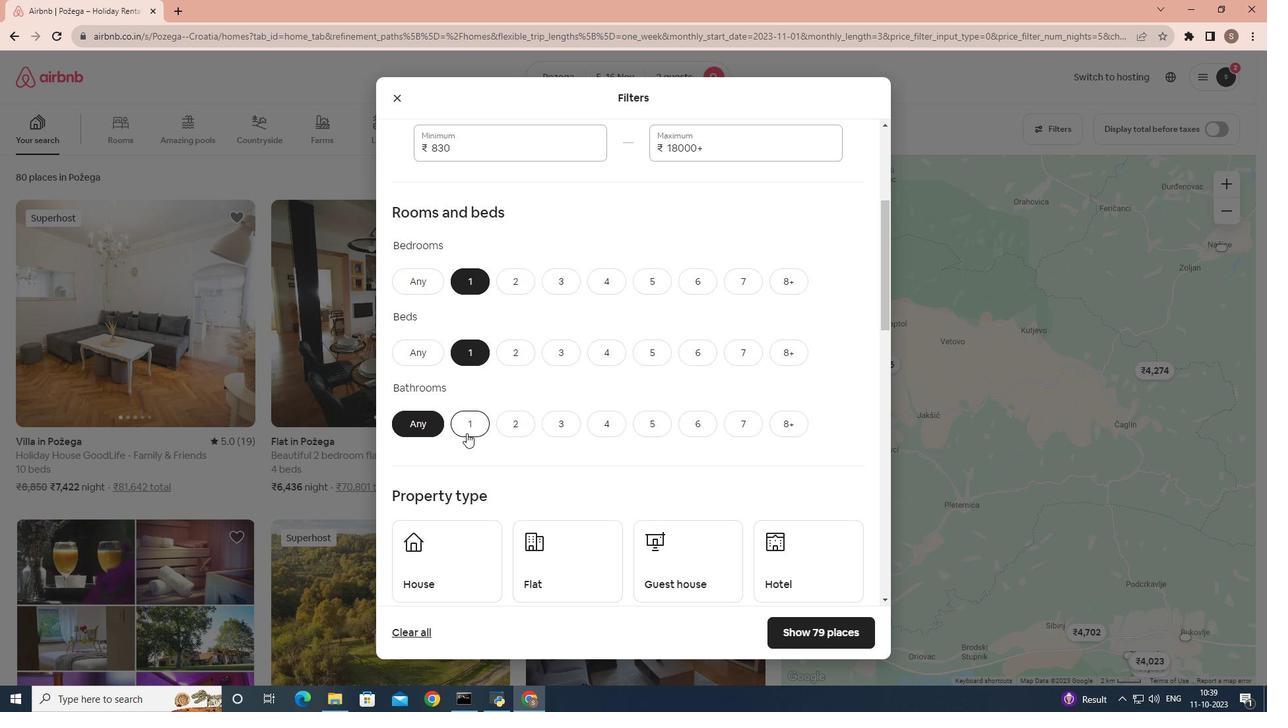 
Action: Mouse pressed left at (467, 433)
Screenshot: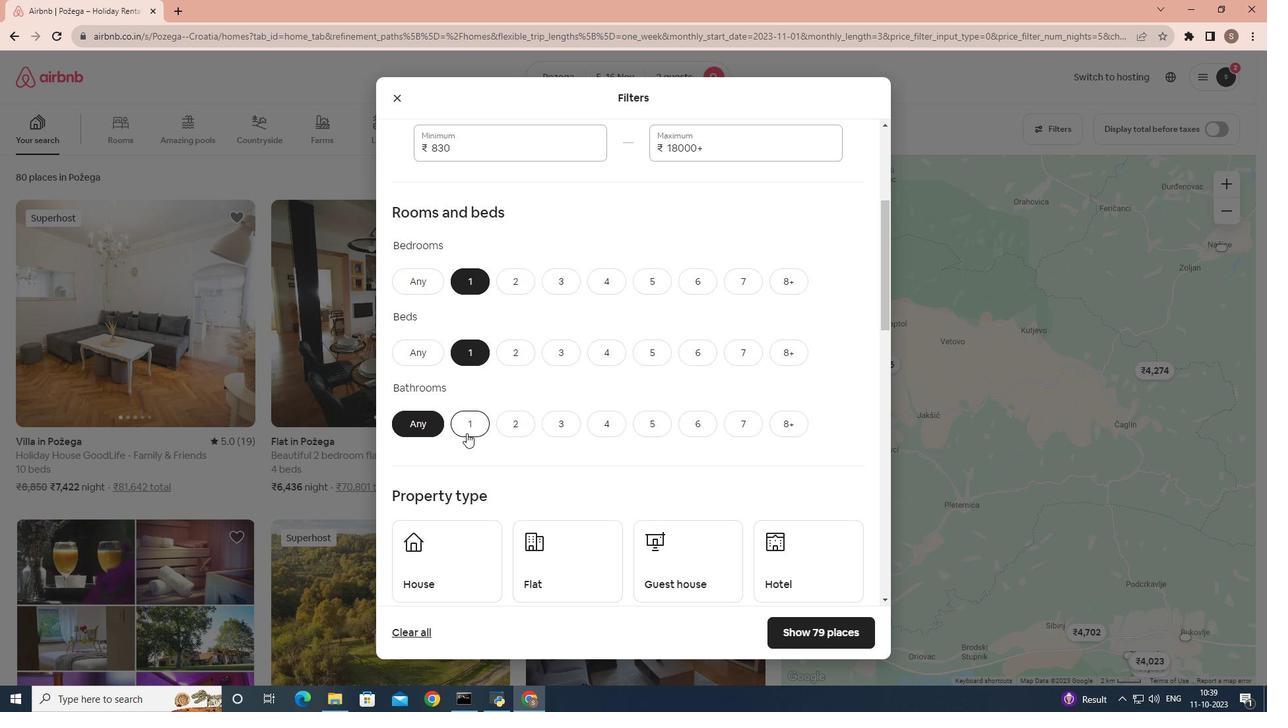 
Action: Mouse moved to (483, 393)
Screenshot: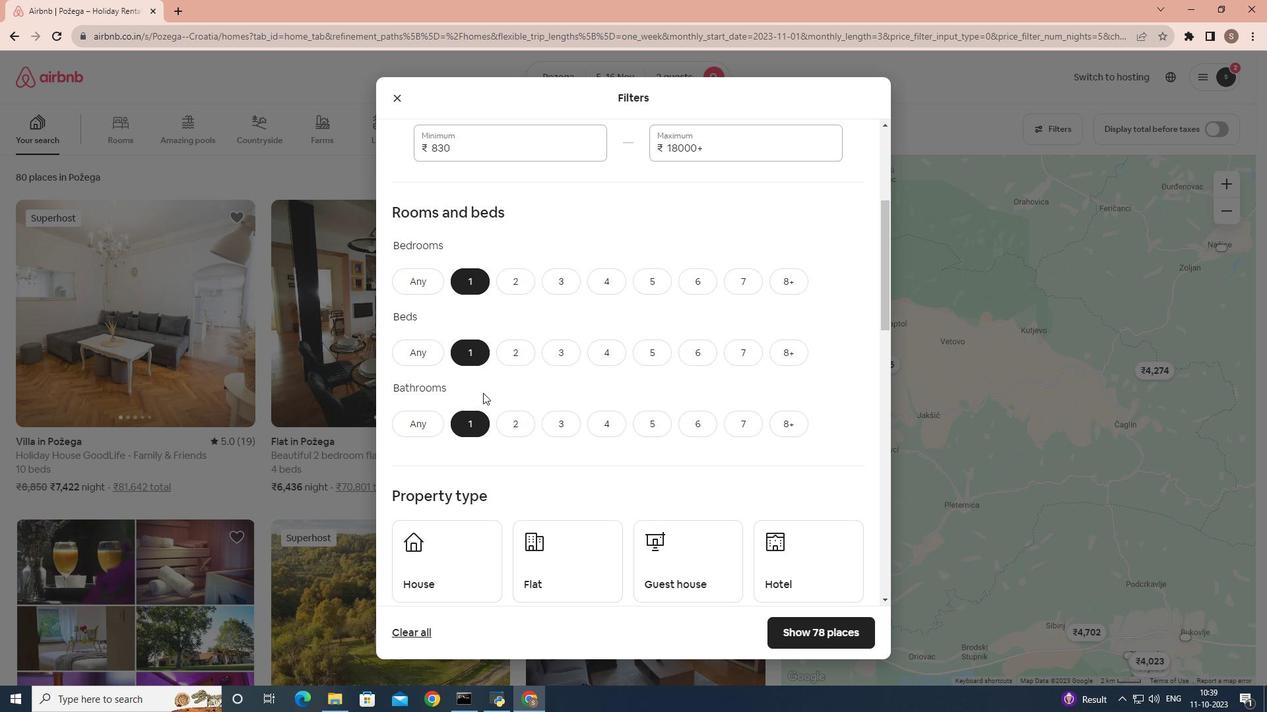 
Action: Mouse scrolled (483, 392) with delta (0, 0)
Screenshot: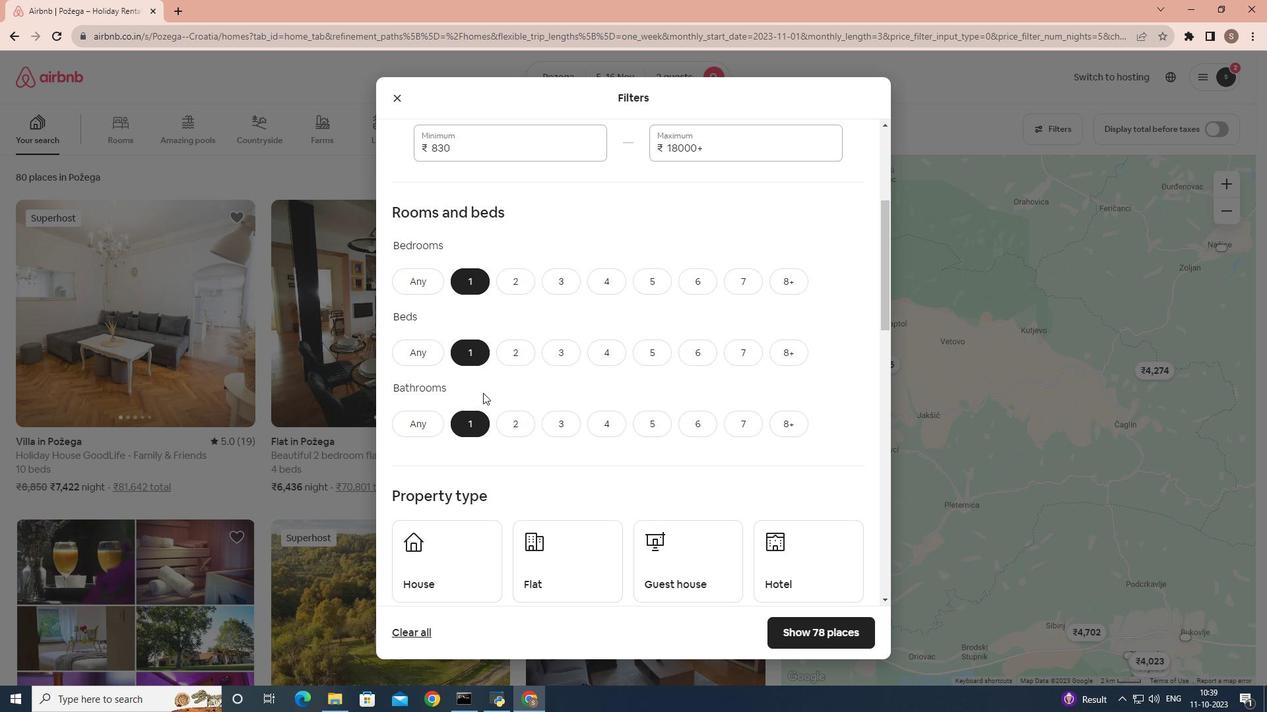 
Action: Mouse scrolled (483, 392) with delta (0, 0)
Screenshot: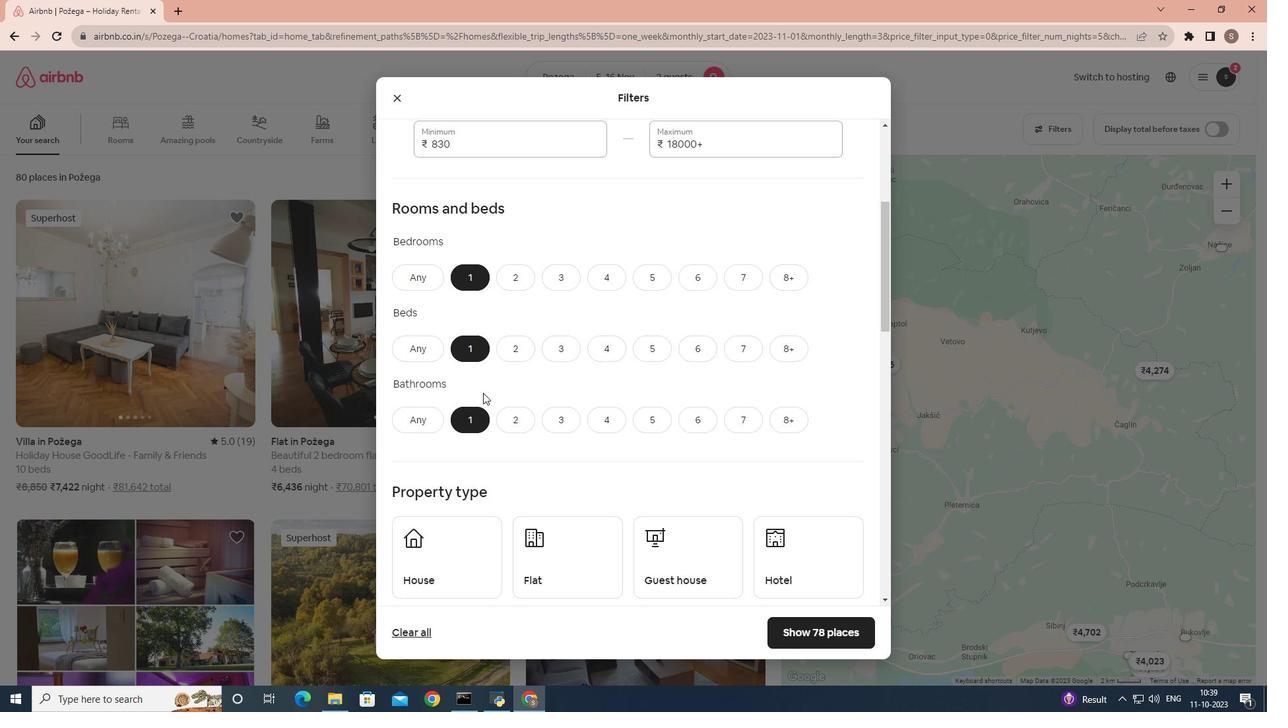 
Action: Mouse scrolled (483, 392) with delta (0, 0)
Screenshot: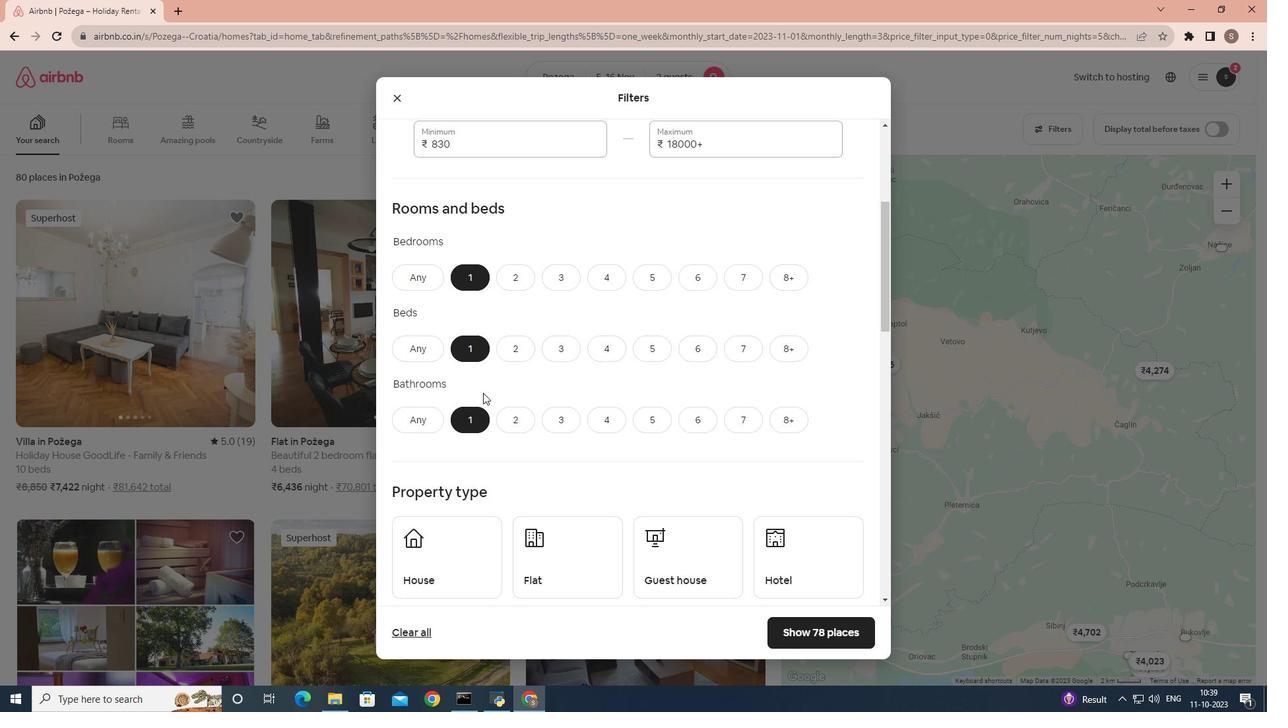 
Action: Mouse scrolled (483, 392) with delta (0, 0)
Screenshot: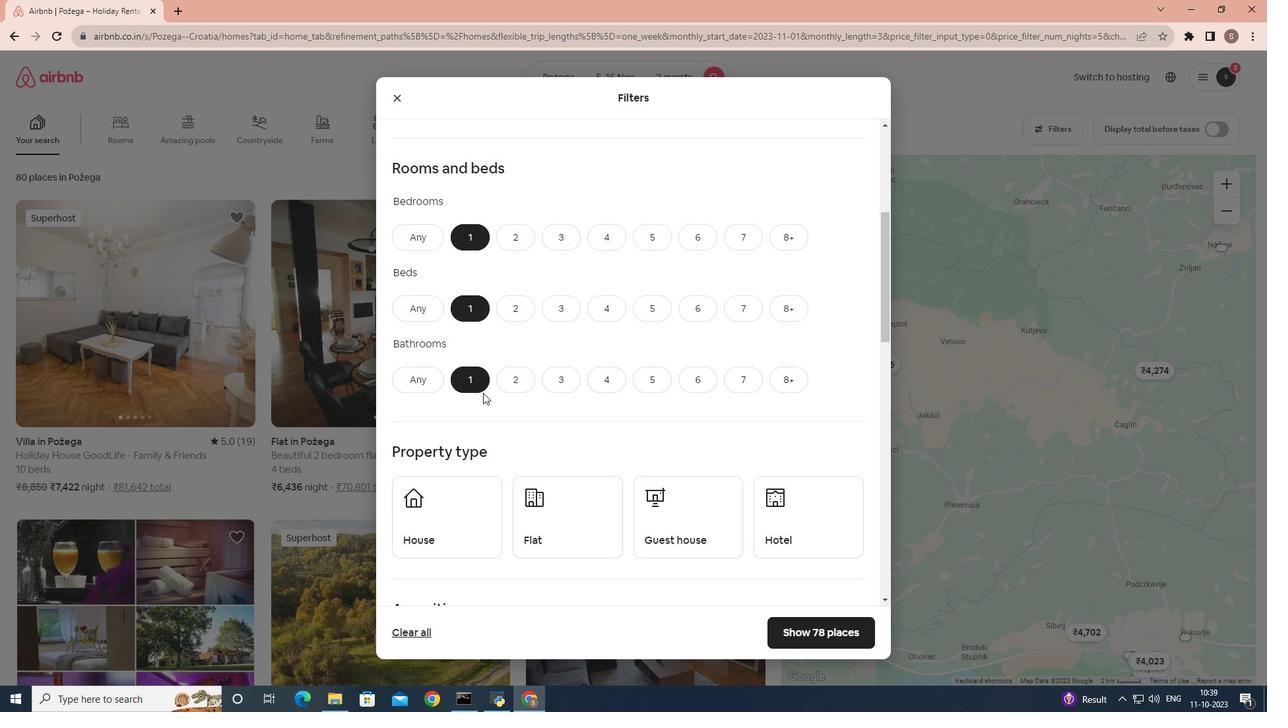 
Action: Mouse scrolled (483, 392) with delta (0, 0)
Screenshot: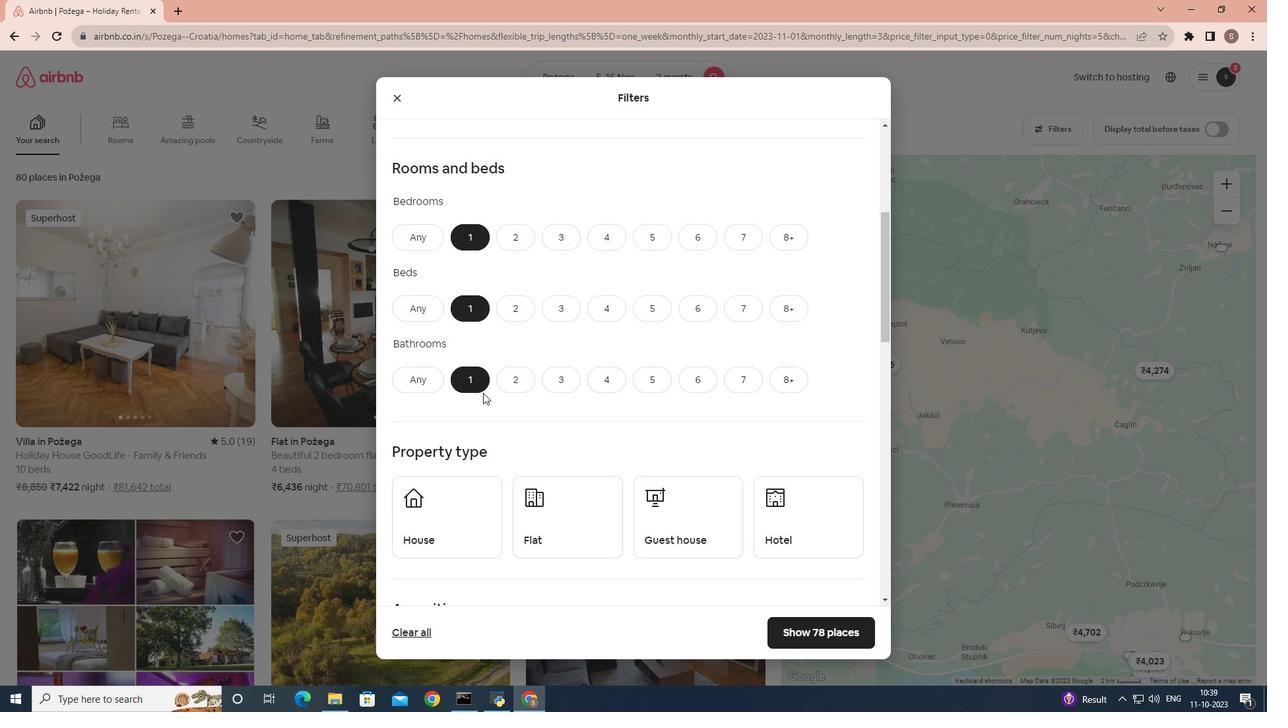 
Action: Mouse moved to (483, 392)
Screenshot: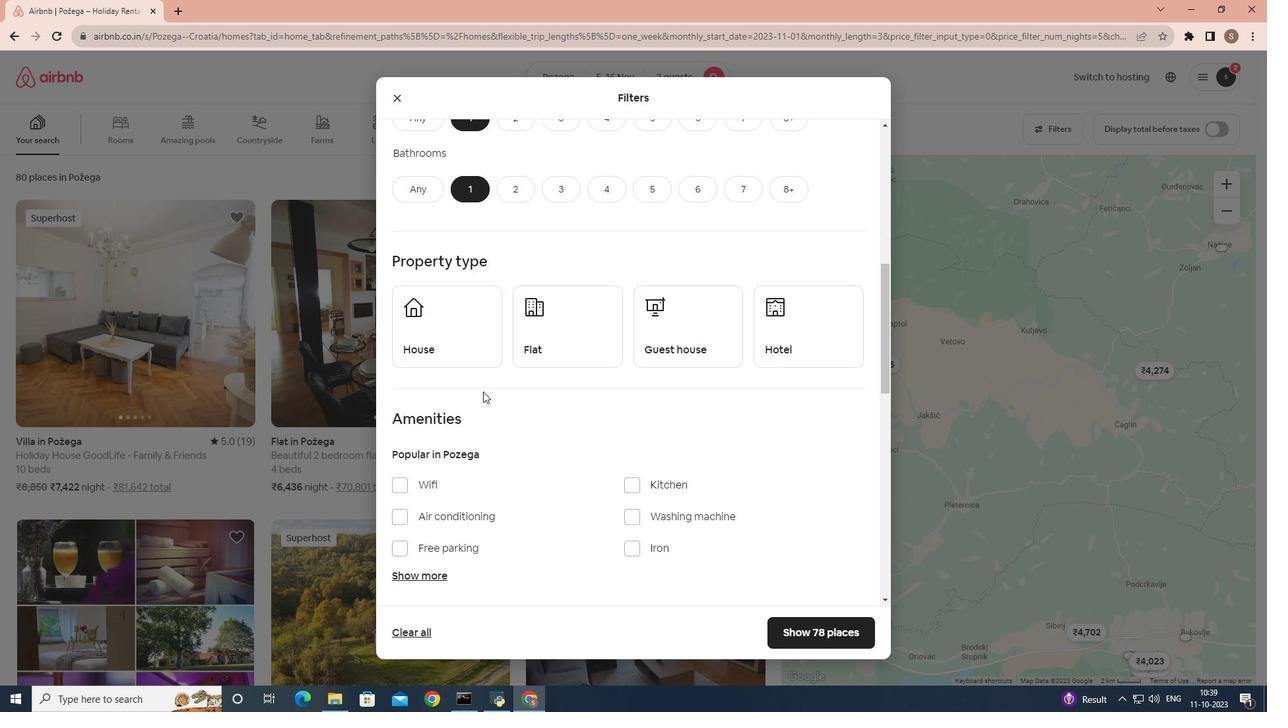 
Action: Mouse scrolled (483, 391) with delta (0, 0)
Screenshot: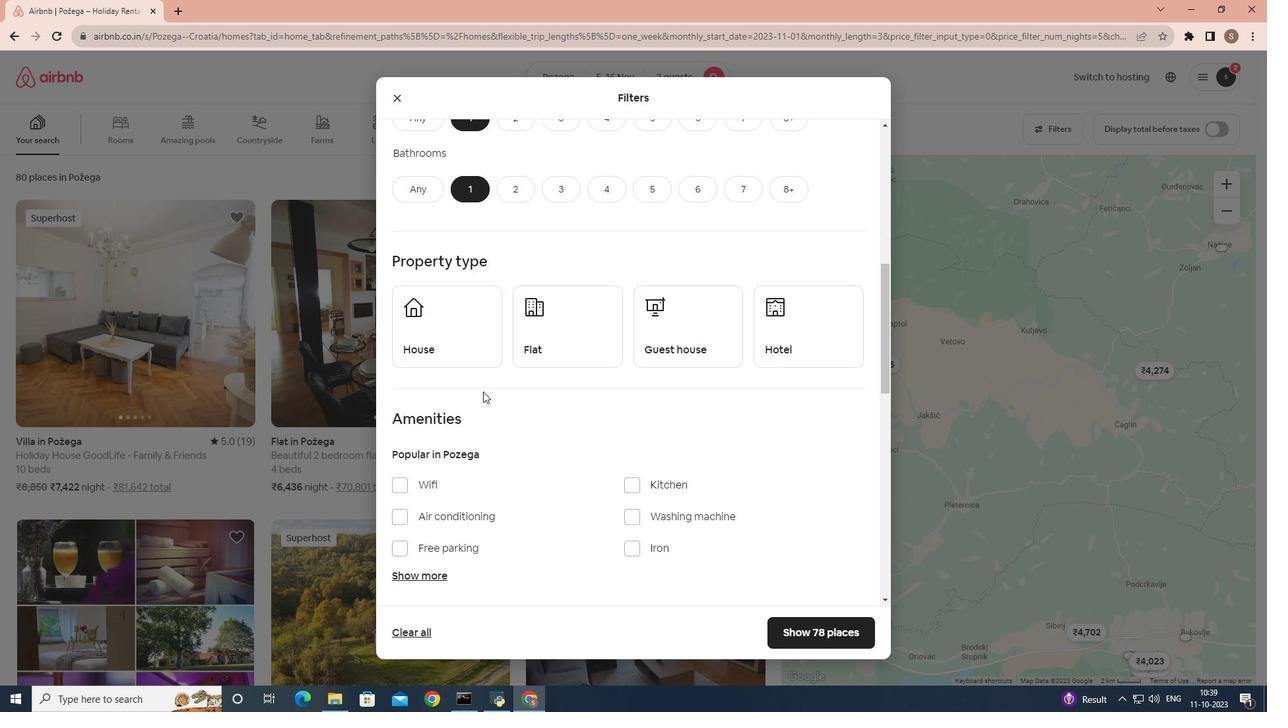 
Action: Mouse moved to (774, 168)
Screenshot: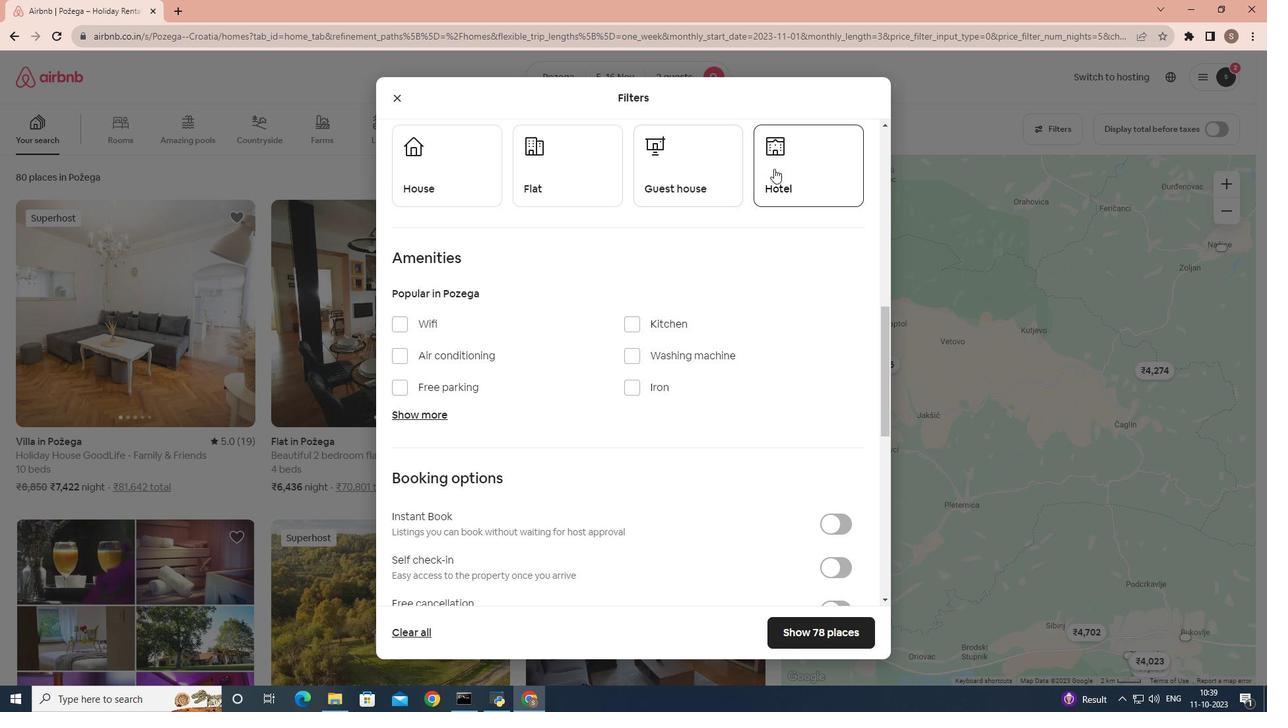 
Action: Mouse pressed left at (774, 168)
Screenshot: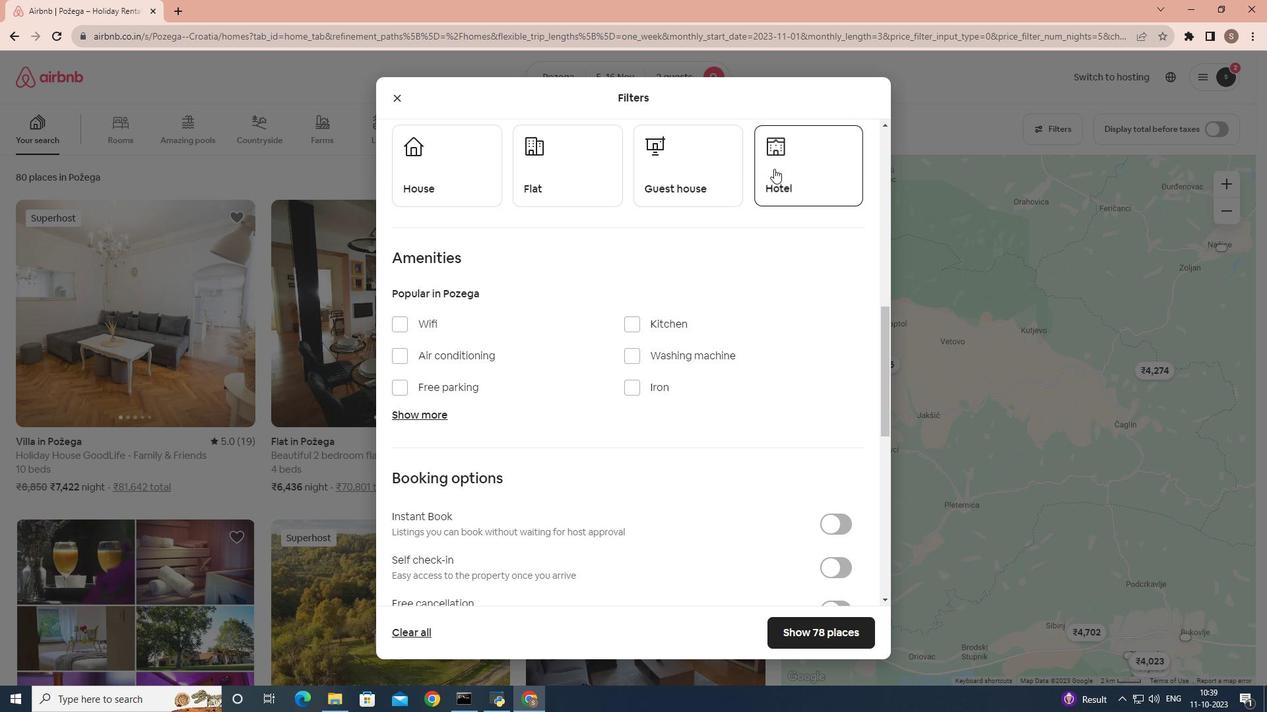 
Action: Mouse moved to (607, 354)
Screenshot: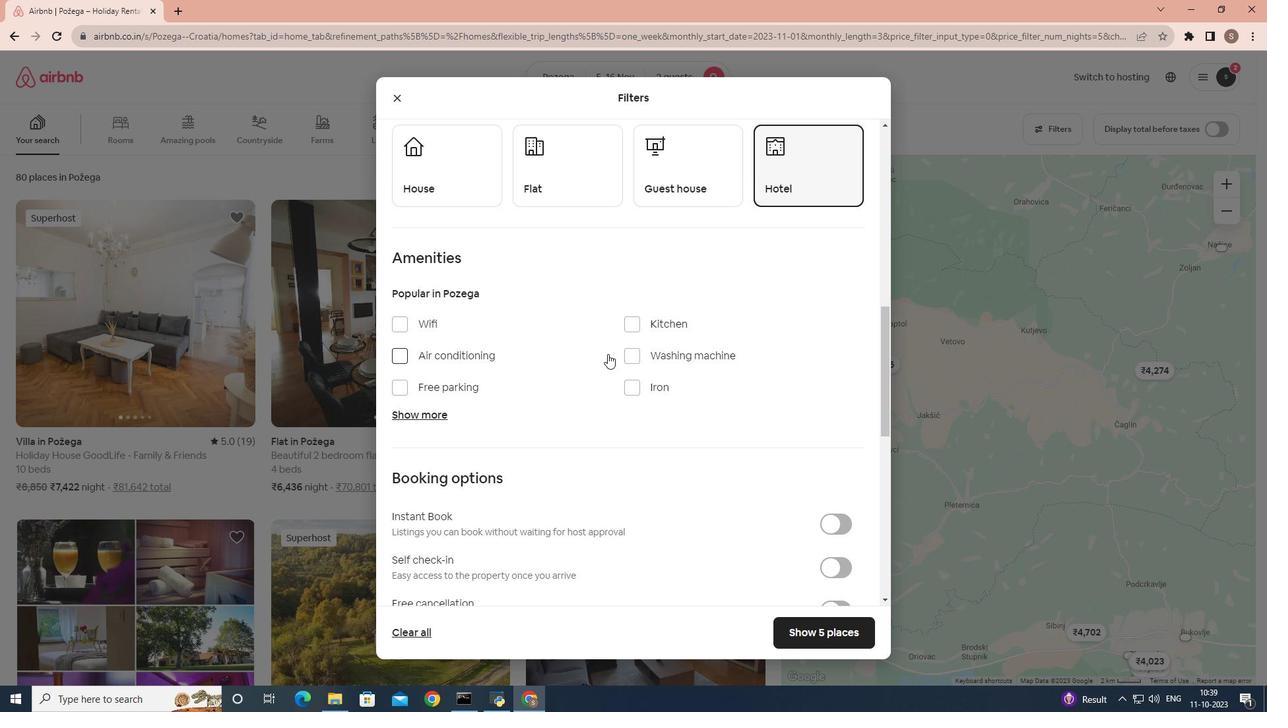 
Action: Mouse scrolled (607, 353) with delta (0, 0)
Screenshot: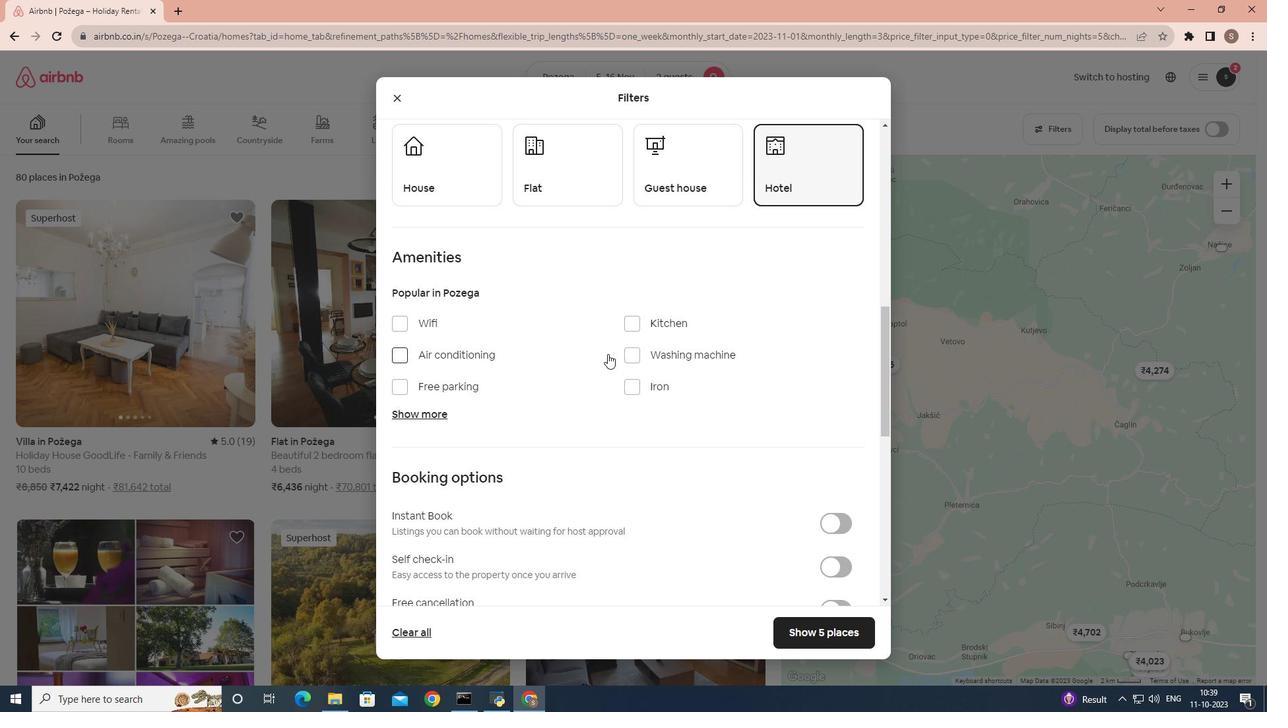 
Action: Mouse scrolled (607, 353) with delta (0, 0)
Screenshot: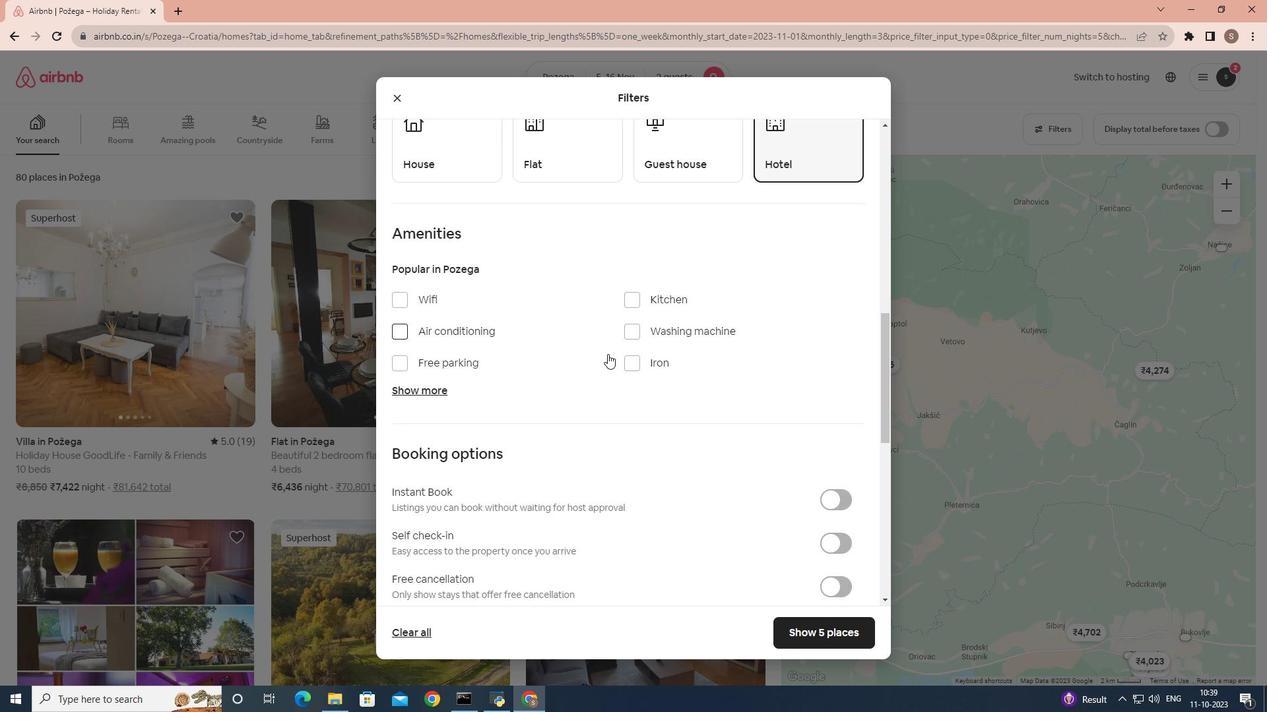 
Action: Mouse scrolled (607, 353) with delta (0, 0)
Screenshot: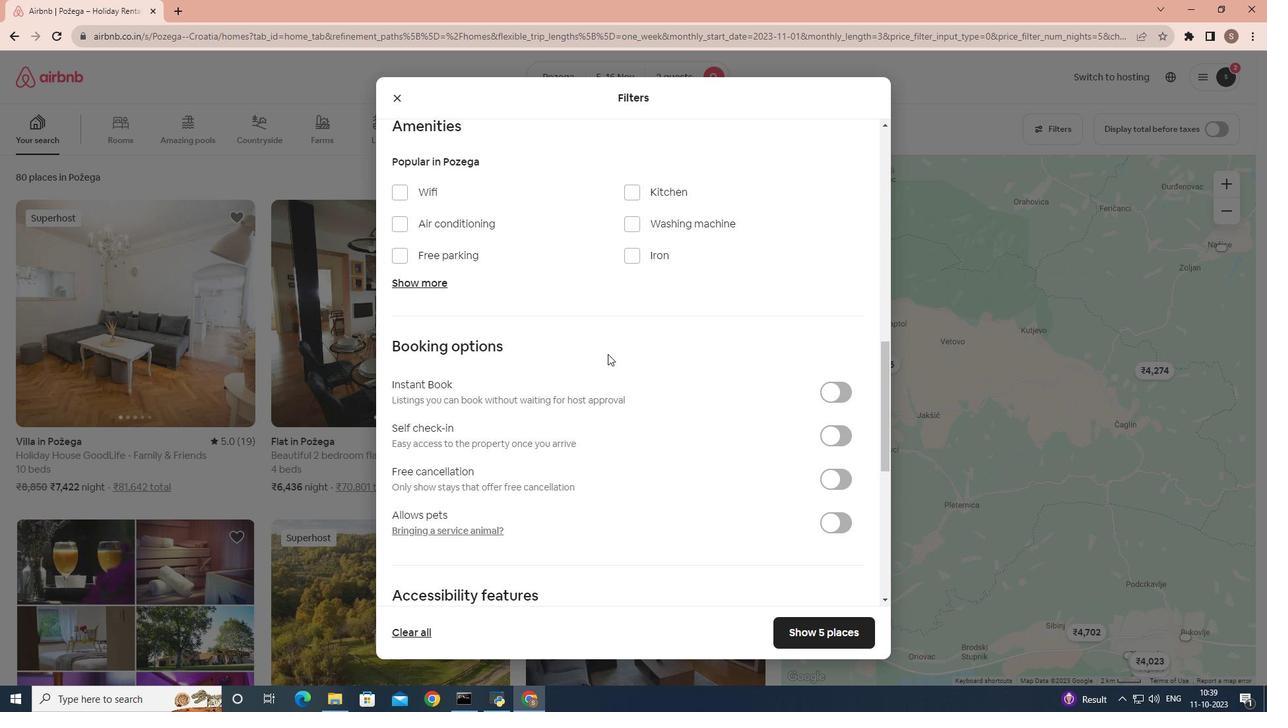 
Action: Mouse scrolled (607, 353) with delta (0, 0)
Screenshot: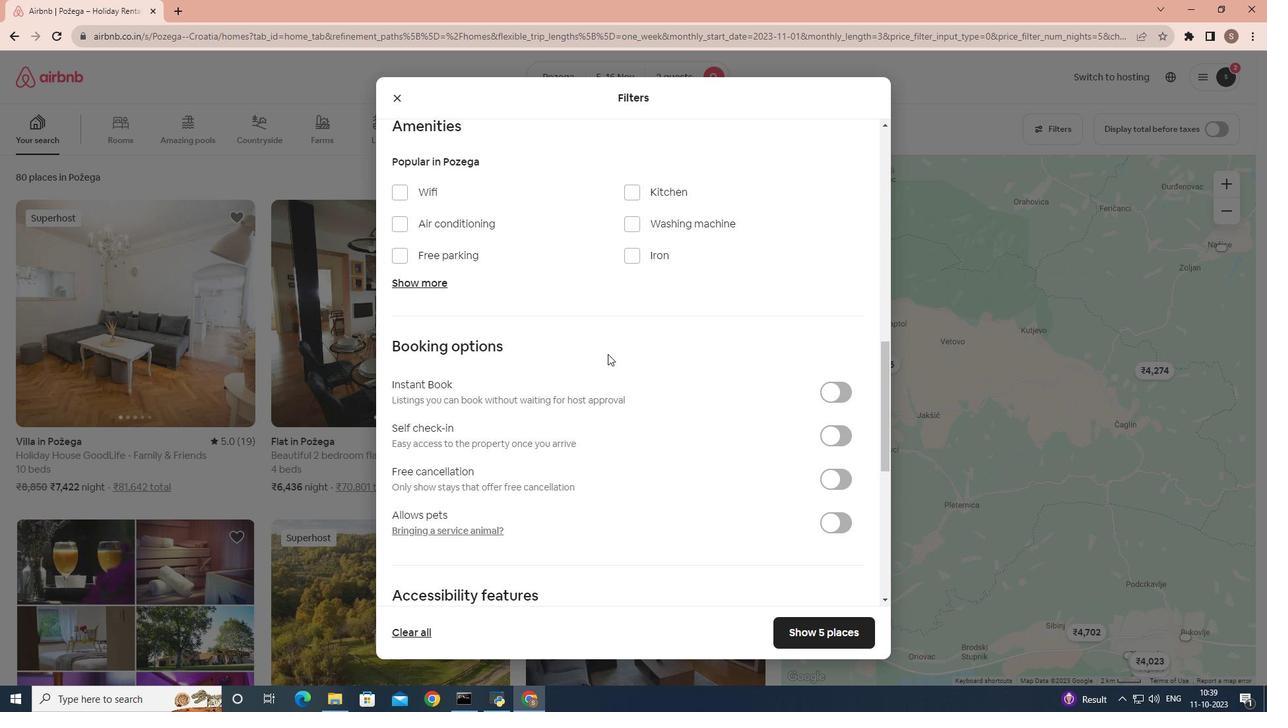 
Action: Mouse scrolled (607, 353) with delta (0, 0)
Screenshot: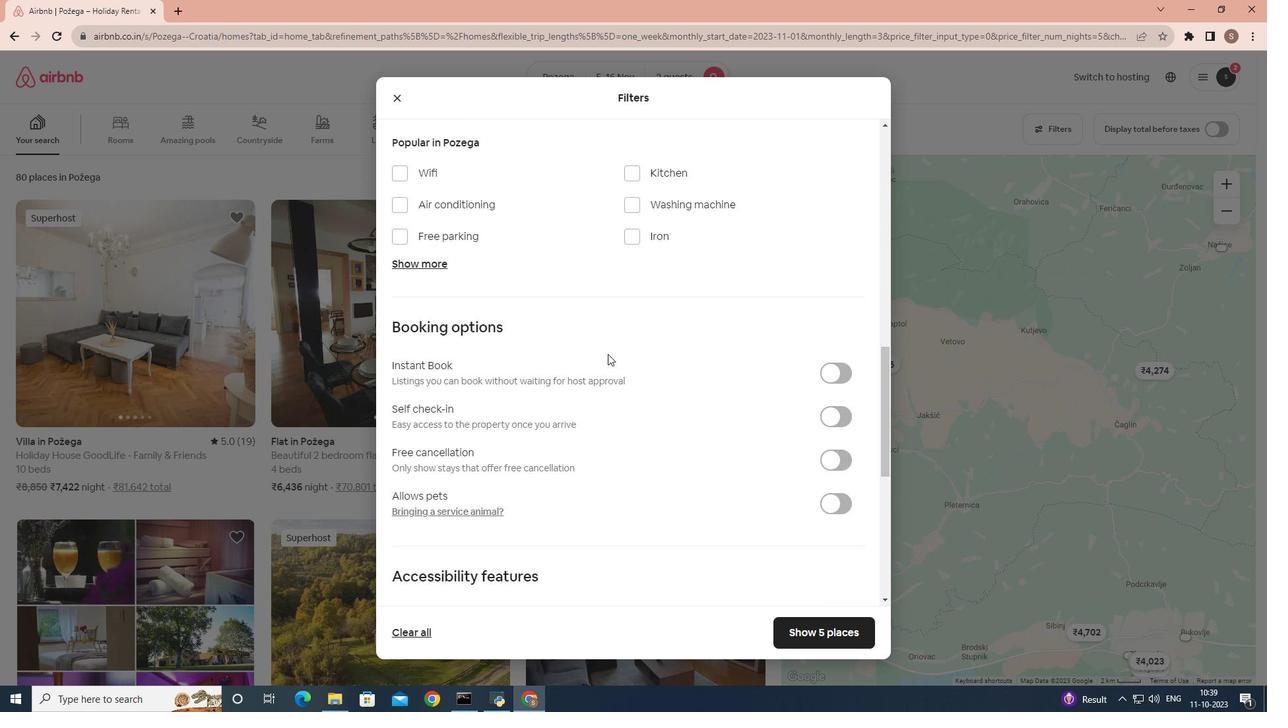 
Action: Mouse moved to (850, 239)
Screenshot: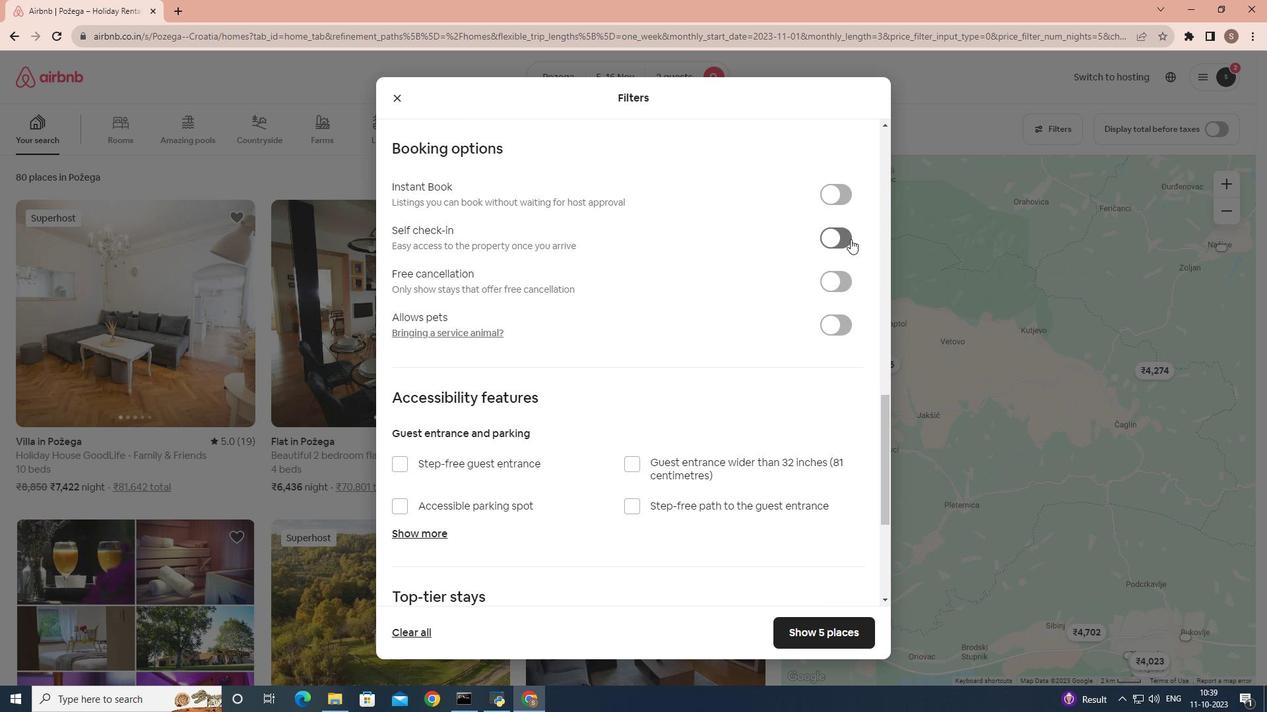
Action: Mouse pressed left at (850, 239)
Screenshot: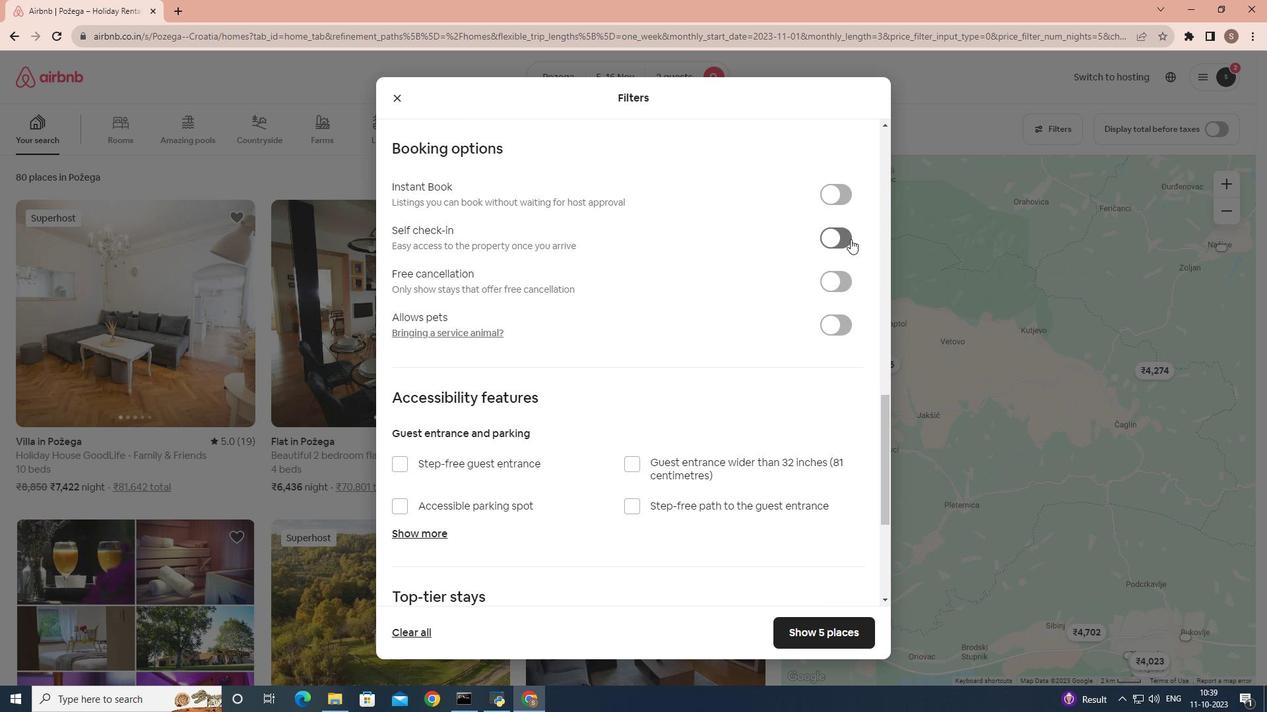 
Action: Mouse moved to (638, 369)
Screenshot: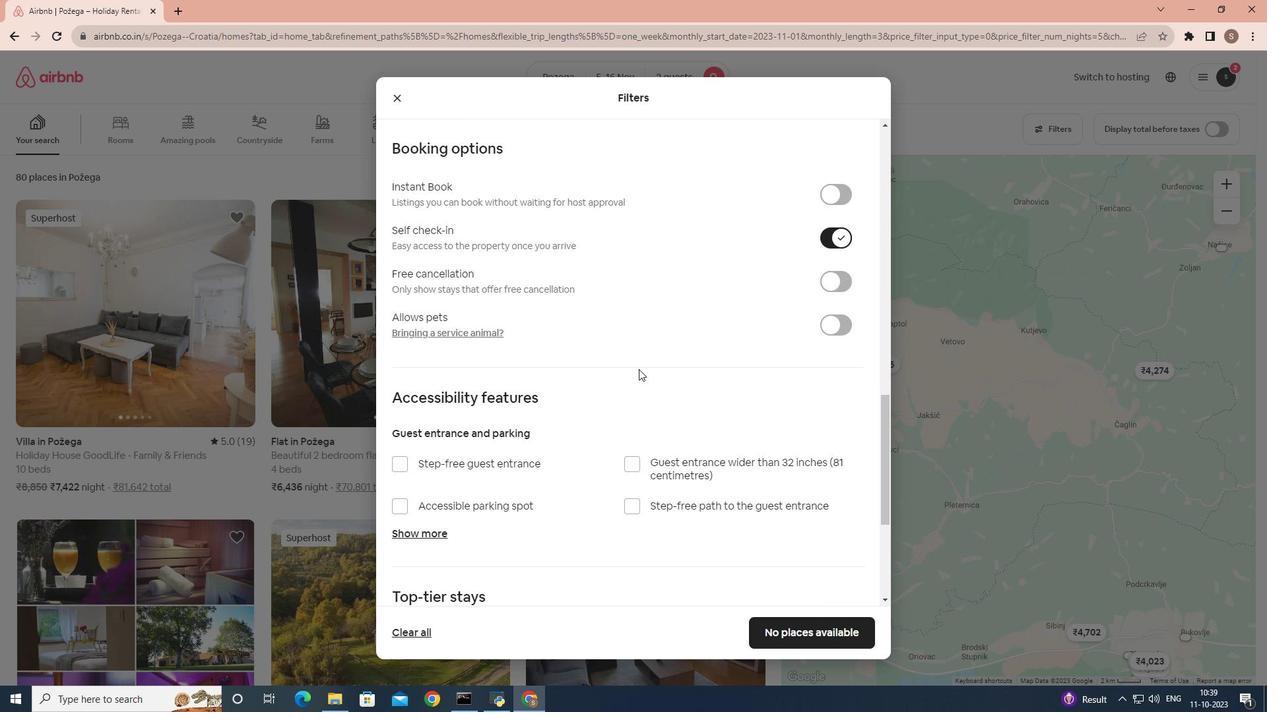 
Action: Mouse scrolled (638, 368) with delta (0, 0)
Screenshot: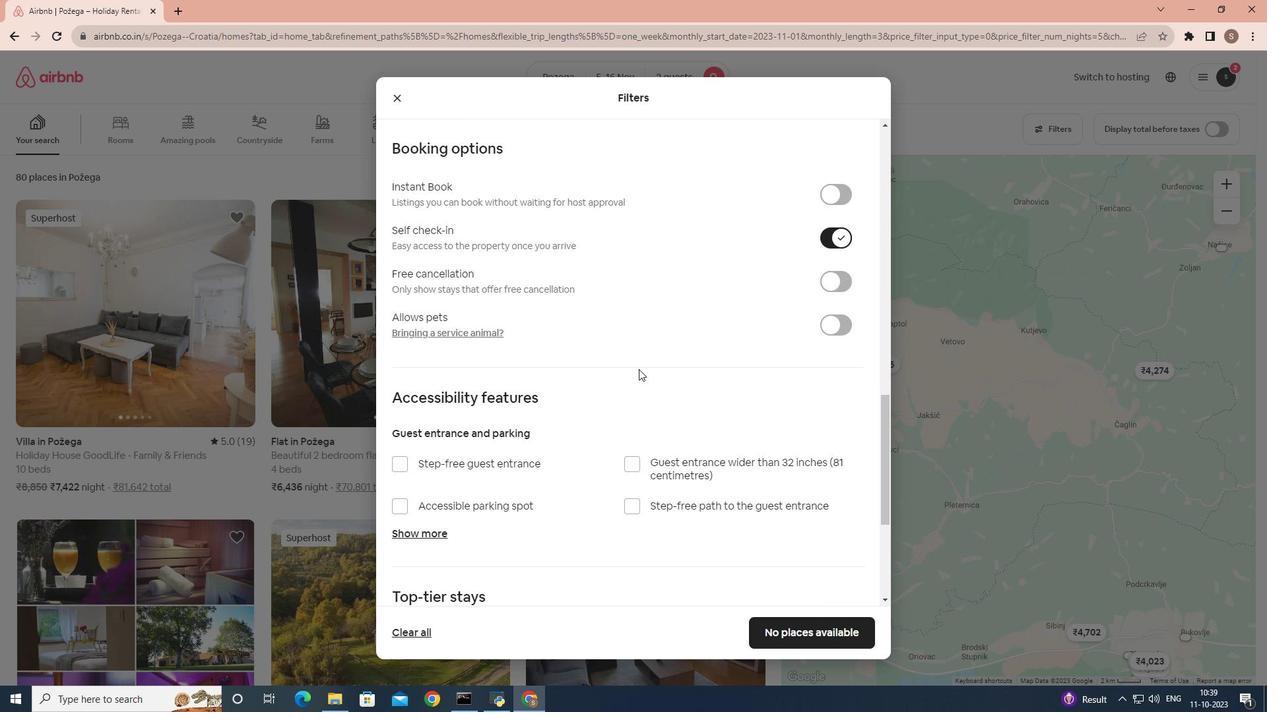 
Action: Mouse scrolled (638, 368) with delta (0, 0)
Screenshot: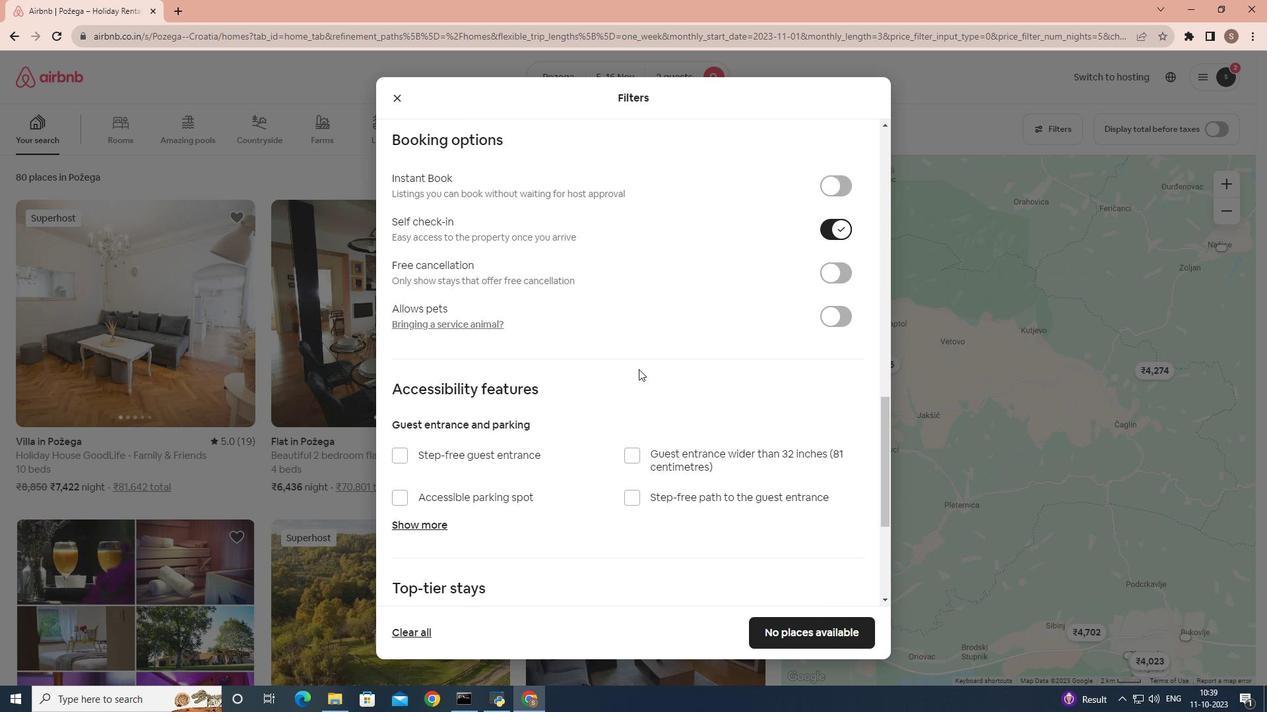 
Action: Mouse scrolled (638, 368) with delta (0, 0)
Screenshot: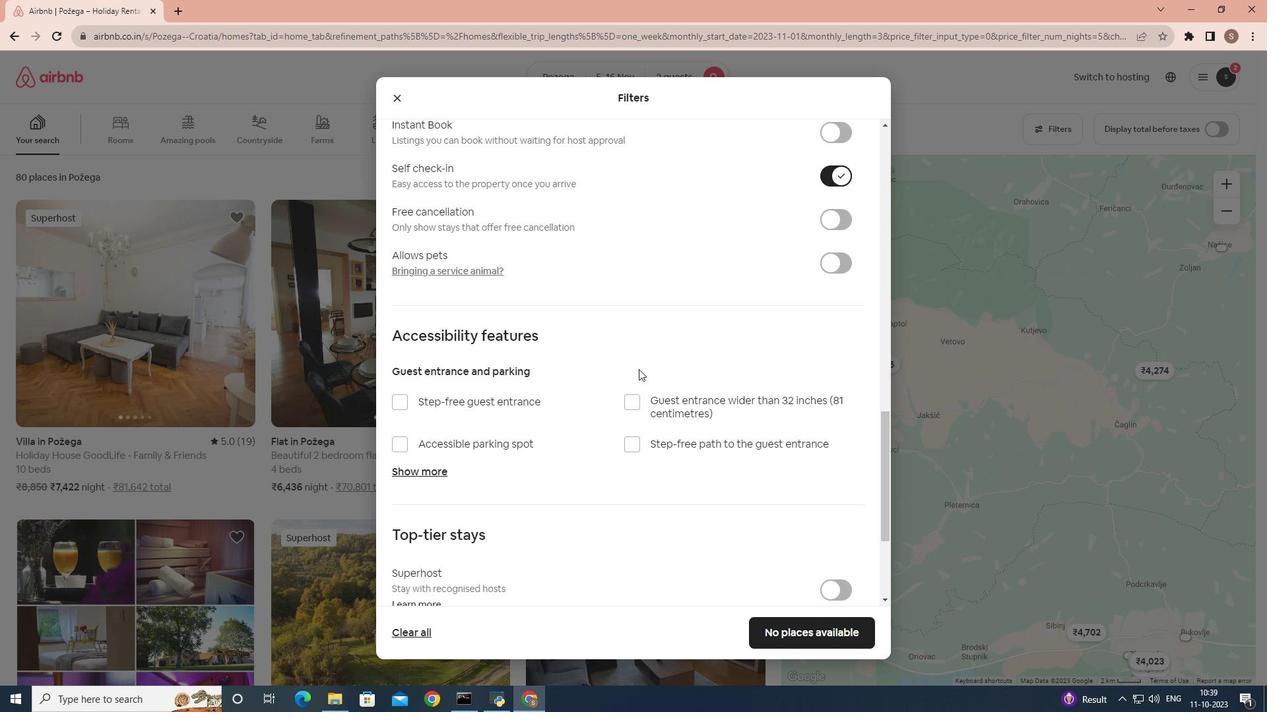
Action: Mouse moved to (764, 620)
Screenshot: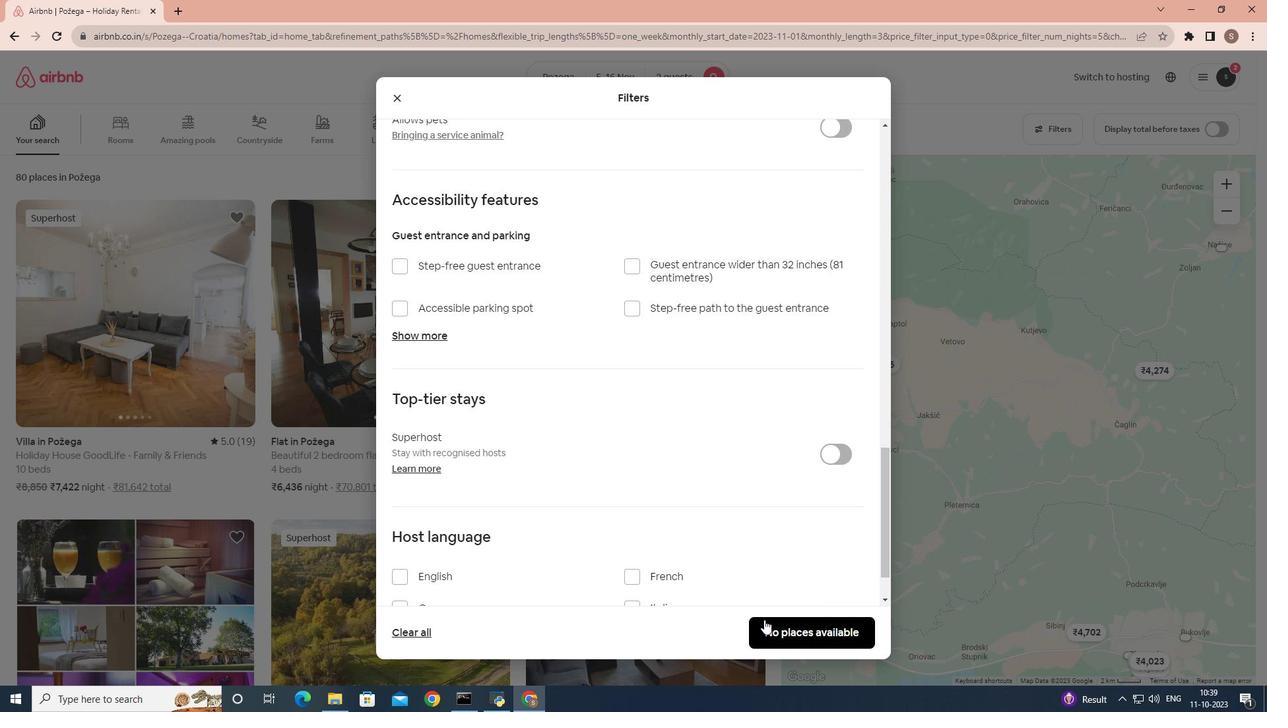 
Action: Mouse pressed left at (764, 620)
Screenshot: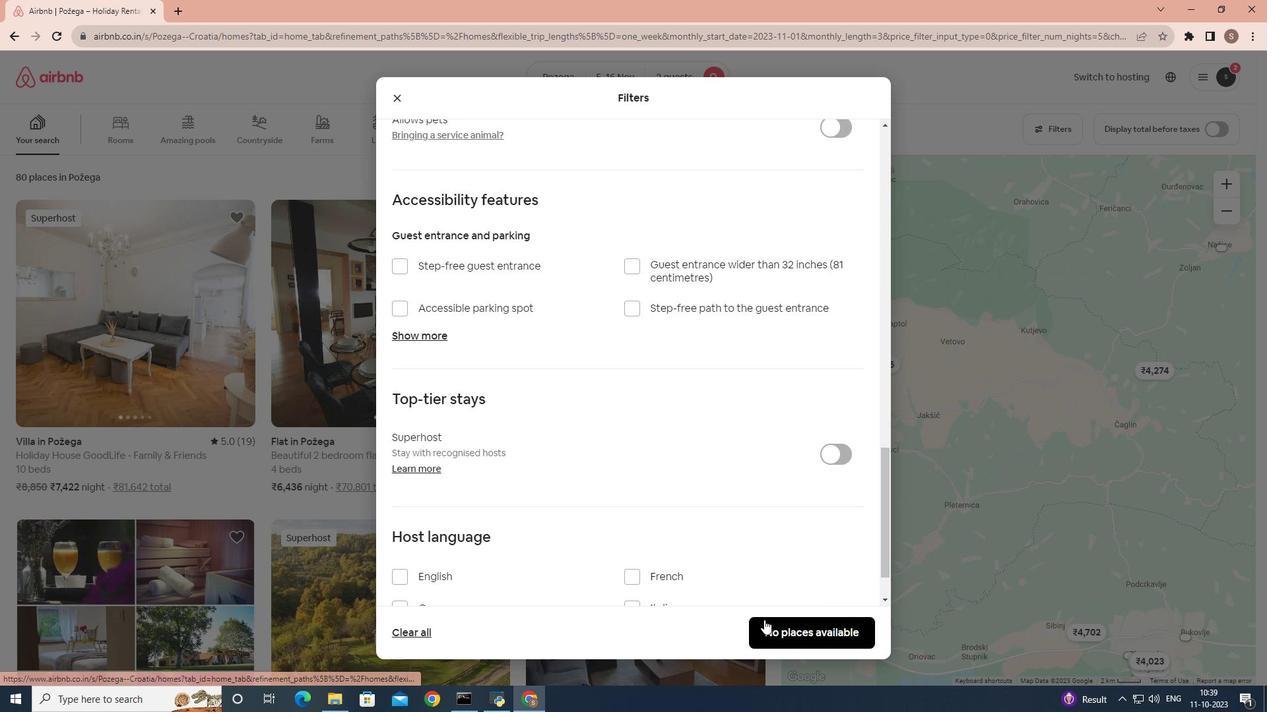 
Action: Mouse moved to (733, 549)
Screenshot: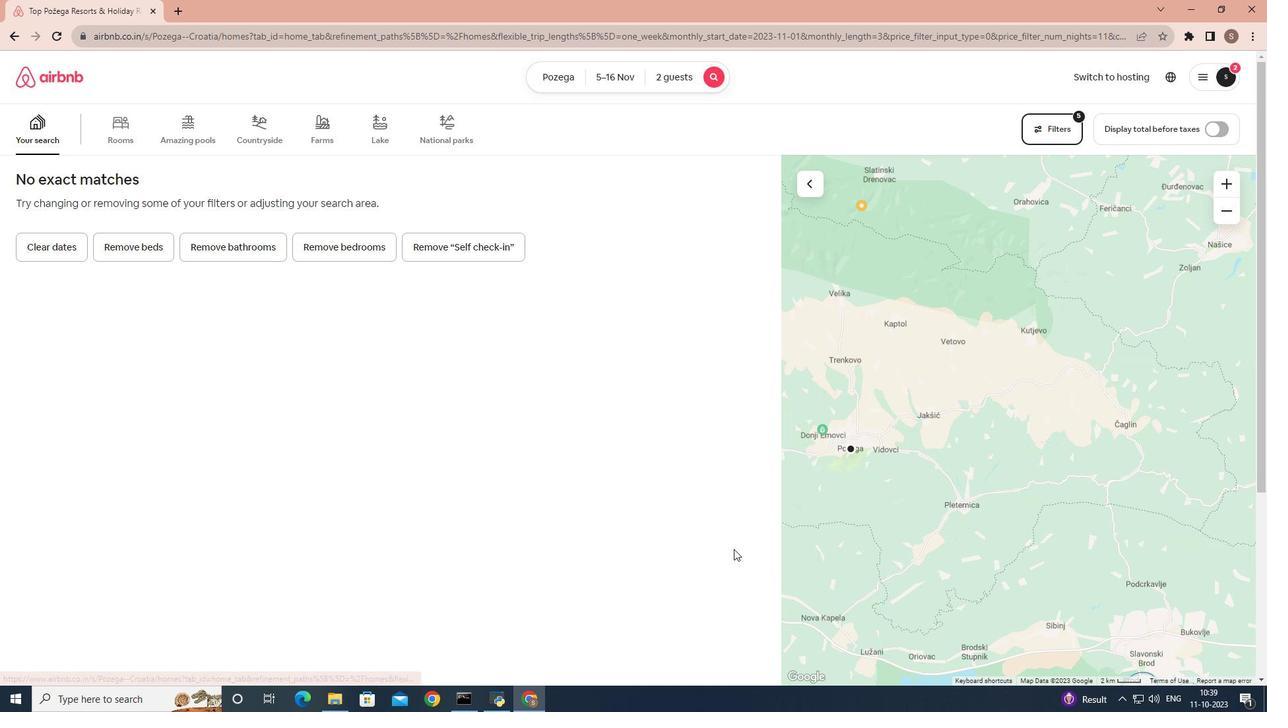 
